 Task: Look for space in Troyan, Bulgaria from 5th June, 2023 to 16th June, 2023 for 2 adults in price range Rs.14000 to Rs.18000. Place can be entire place with 1  bedroom having 1 bed and 1 bathroom. Property type can be hotel. Booking option can be shelf check-in. Required host language is English.
Action: Mouse moved to (500, 131)
Screenshot: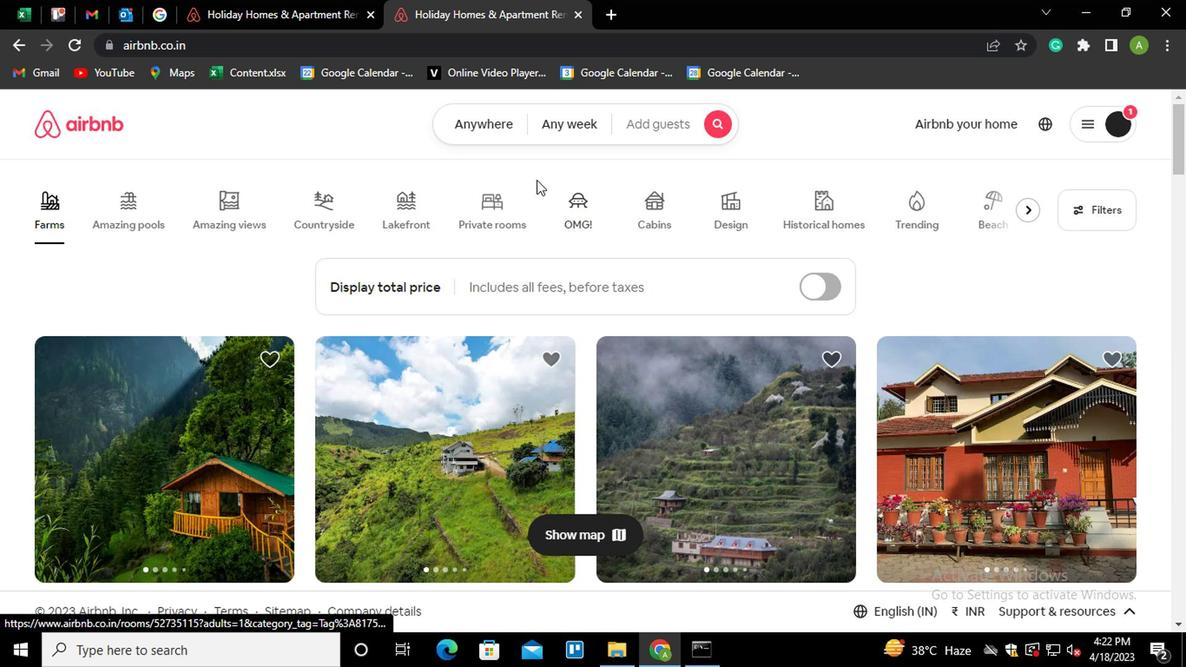 
Action: Mouse pressed left at (500, 131)
Screenshot: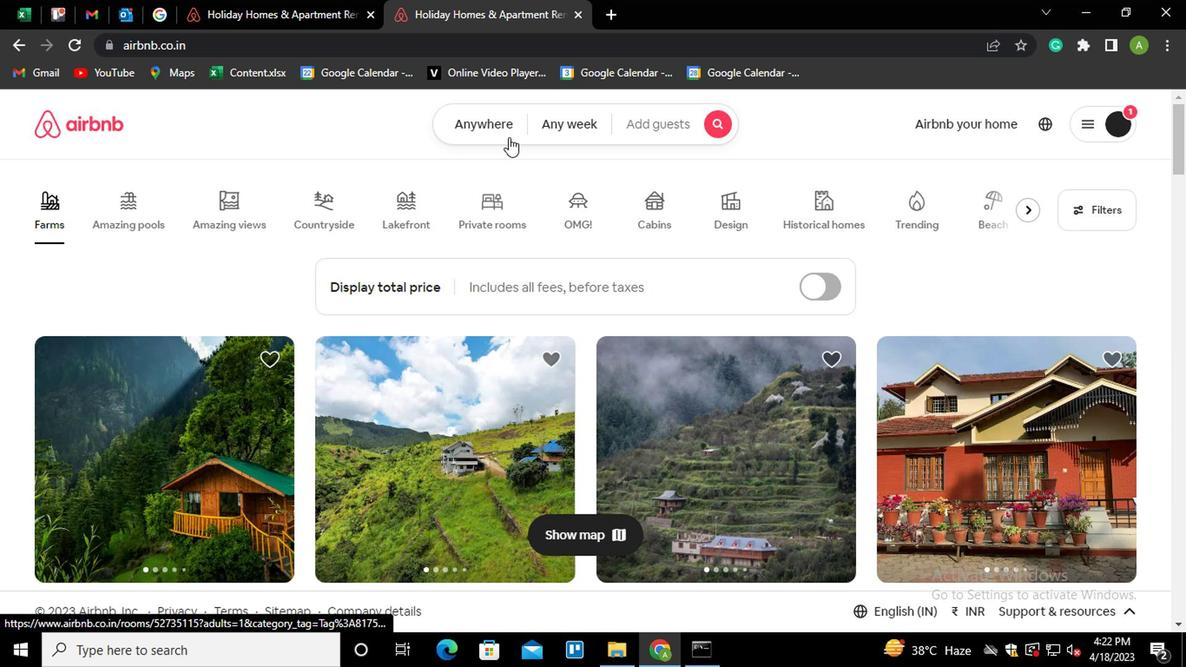 
Action: Mouse moved to (287, 197)
Screenshot: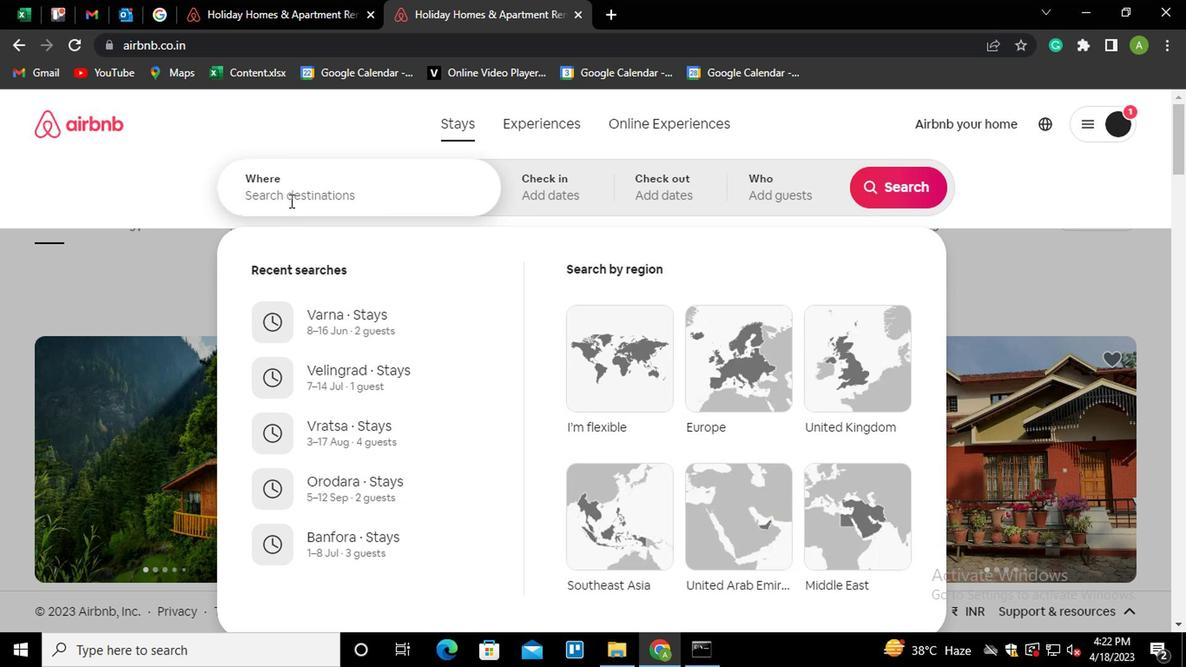
Action: Mouse pressed left at (287, 197)
Screenshot: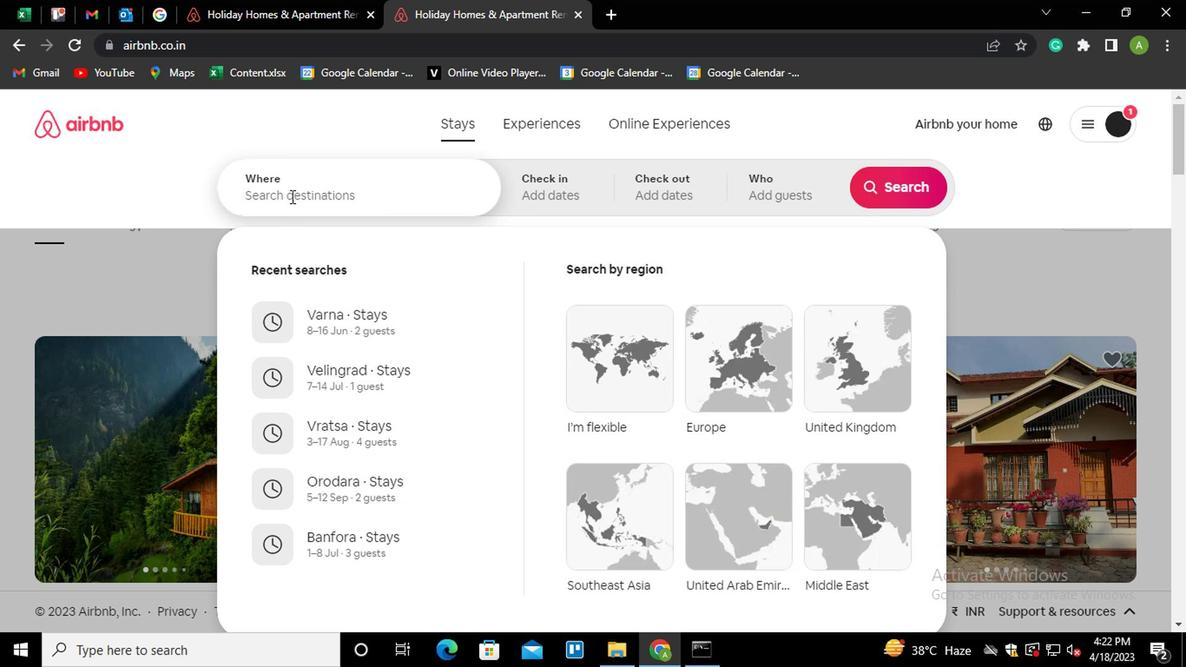 
Action: Key pressed <Key.shift_r><Key.shift_r><Key.shift_r><Key.shift_r><Key.shift_r><Key.shift_r><Key.shift_r>Troya<Key.down><Key.enter>
Screenshot: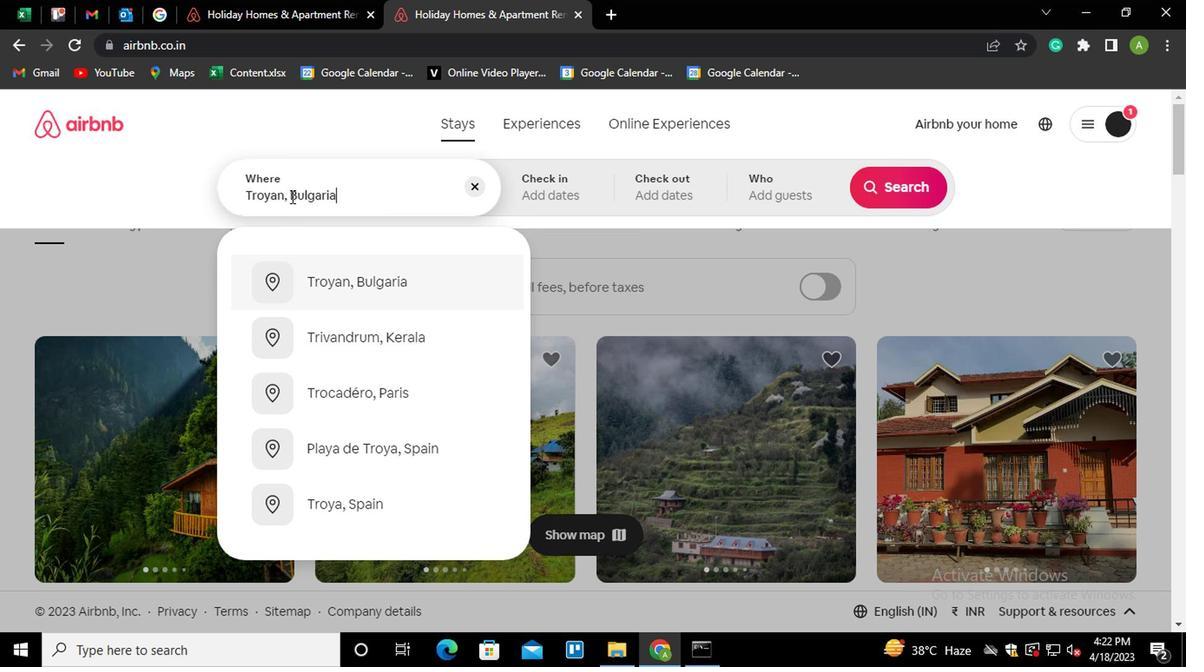 
Action: Mouse moved to (877, 320)
Screenshot: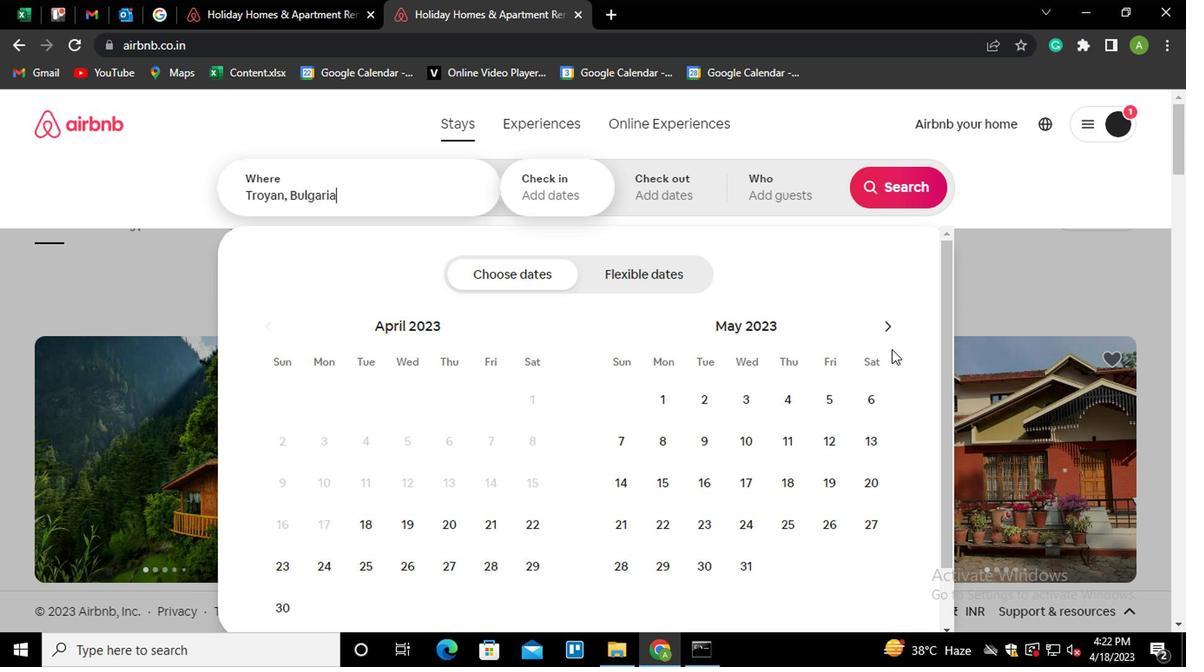 
Action: Mouse pressed left at (877, 320)
Screenshot: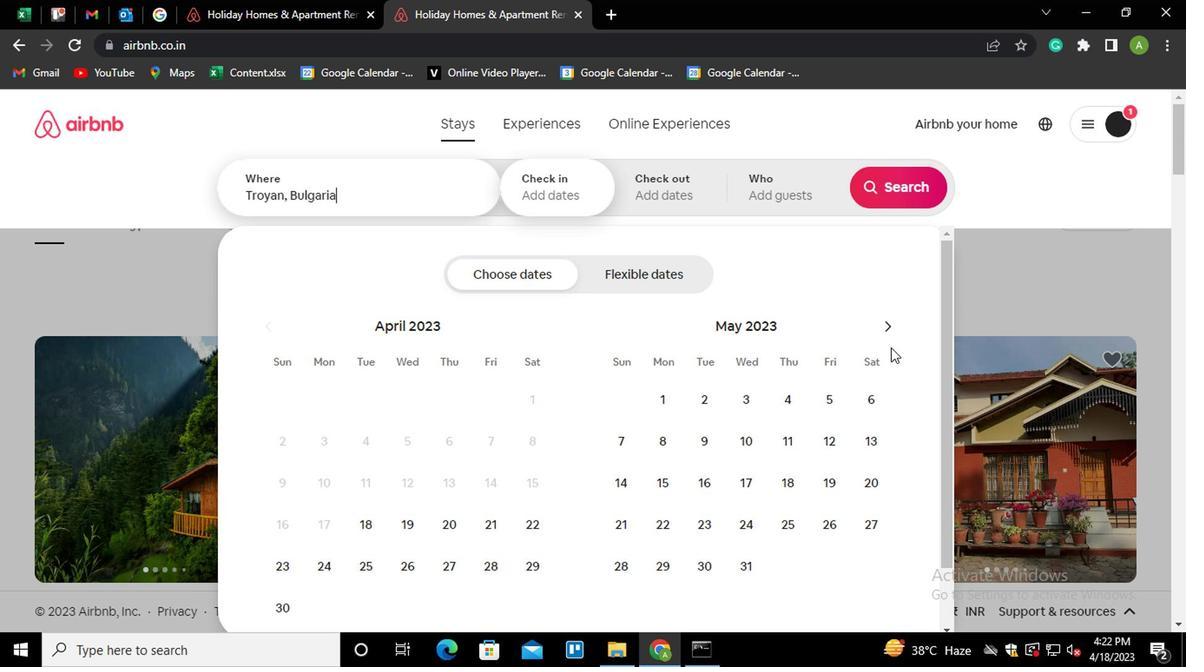 
Action: Mouse moved to (674, 433)
Screenshot: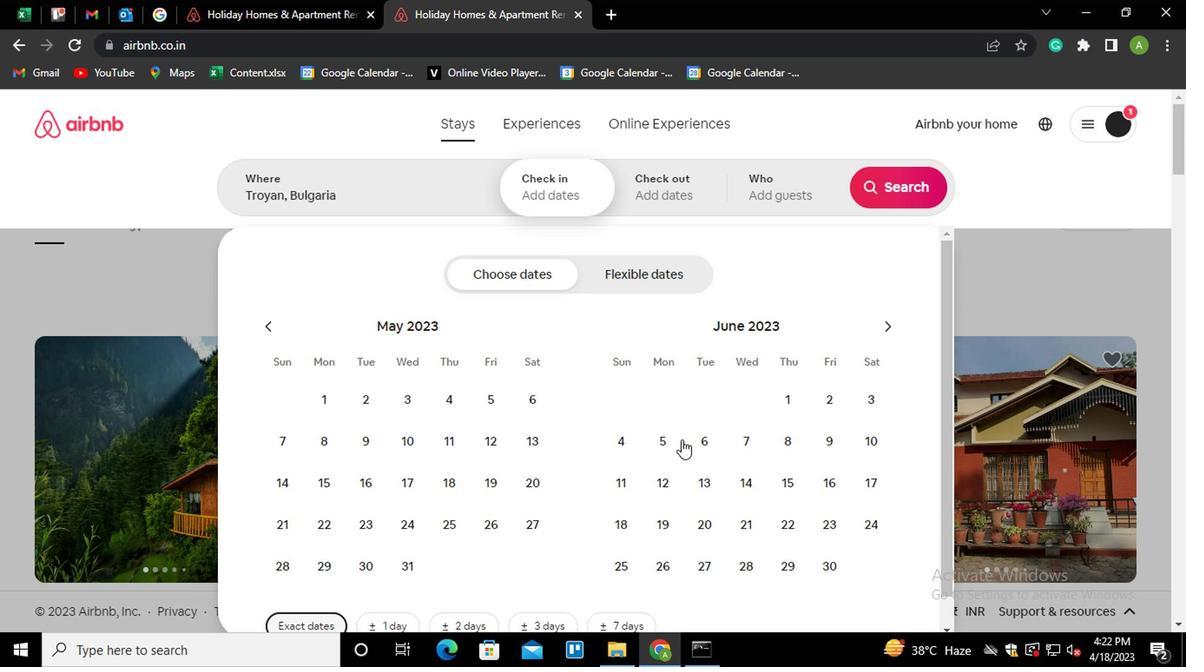 
Action: Mouse pressed left at (674, 433)
Screenshot: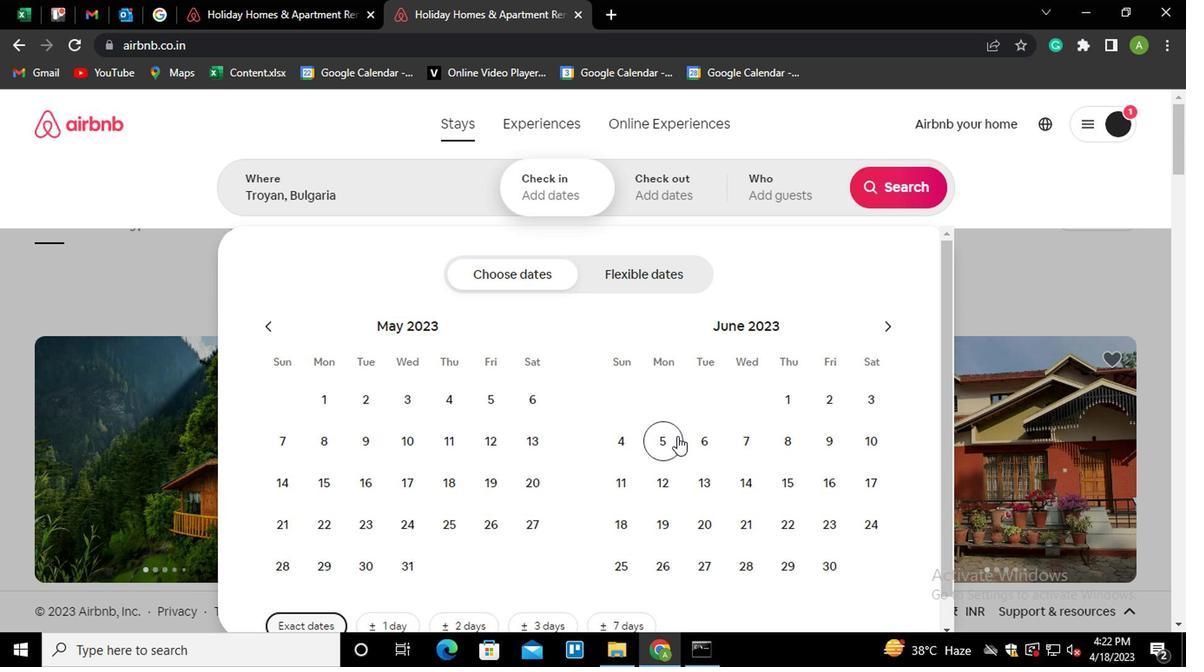 
Action: Mouse moved to (817, 484)
Screenshot: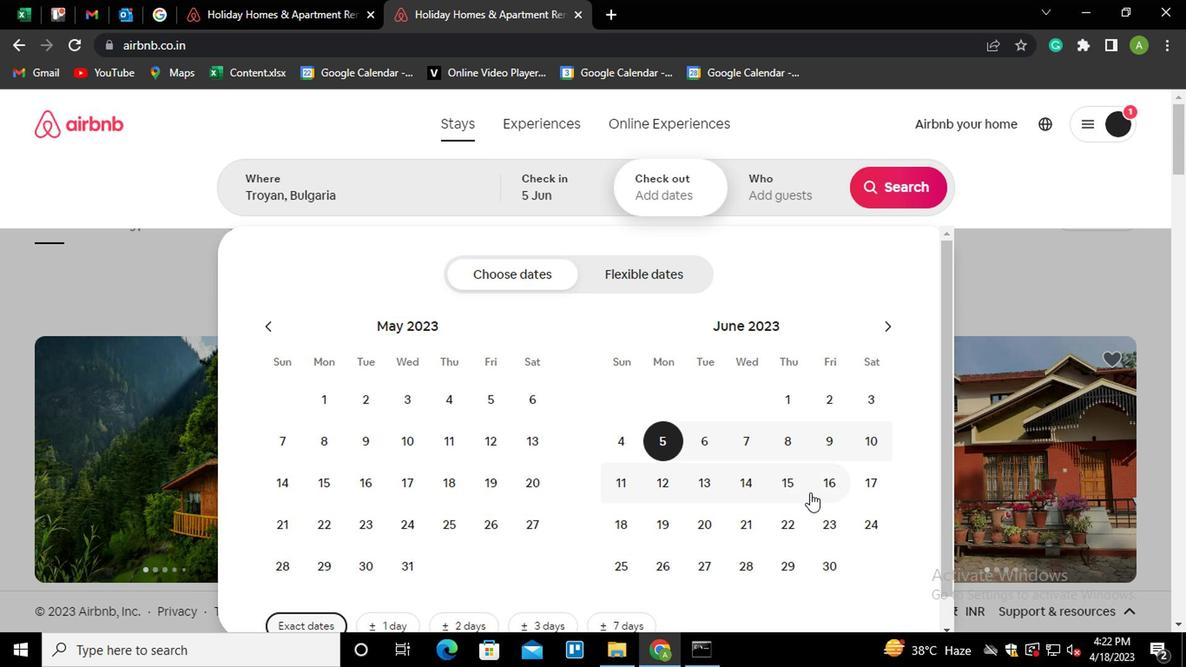 
Action: Mouse pressed left at (817, 484)
Screenshot: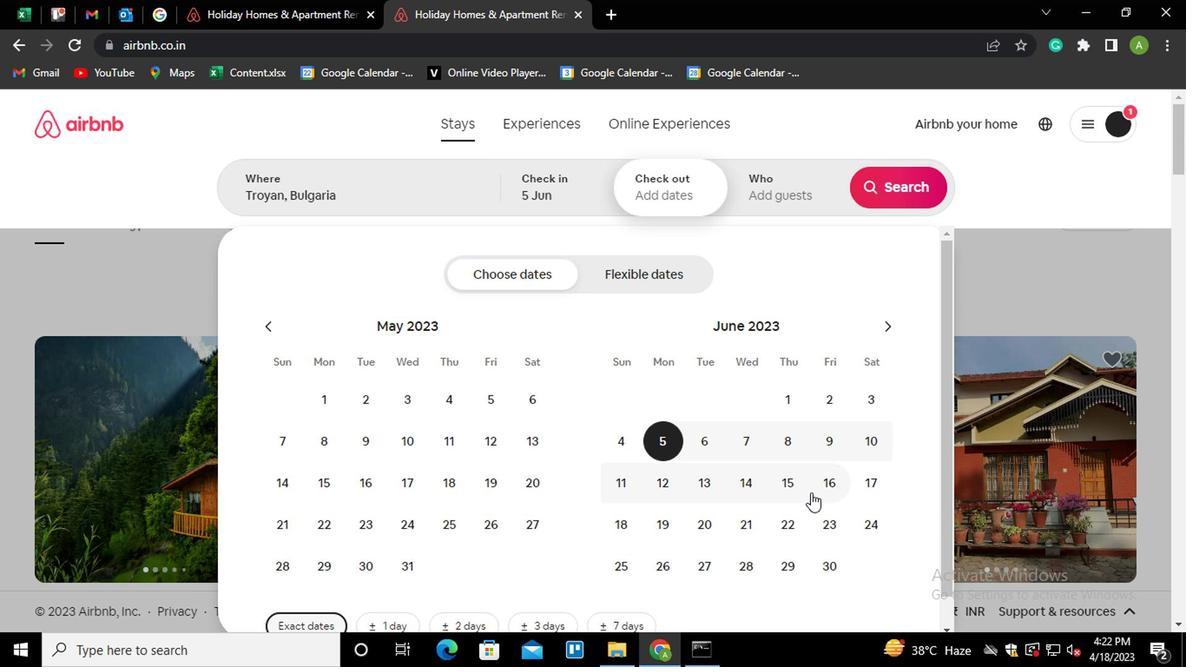 
Action: Mouse moved to (777, 197)
Screenshot: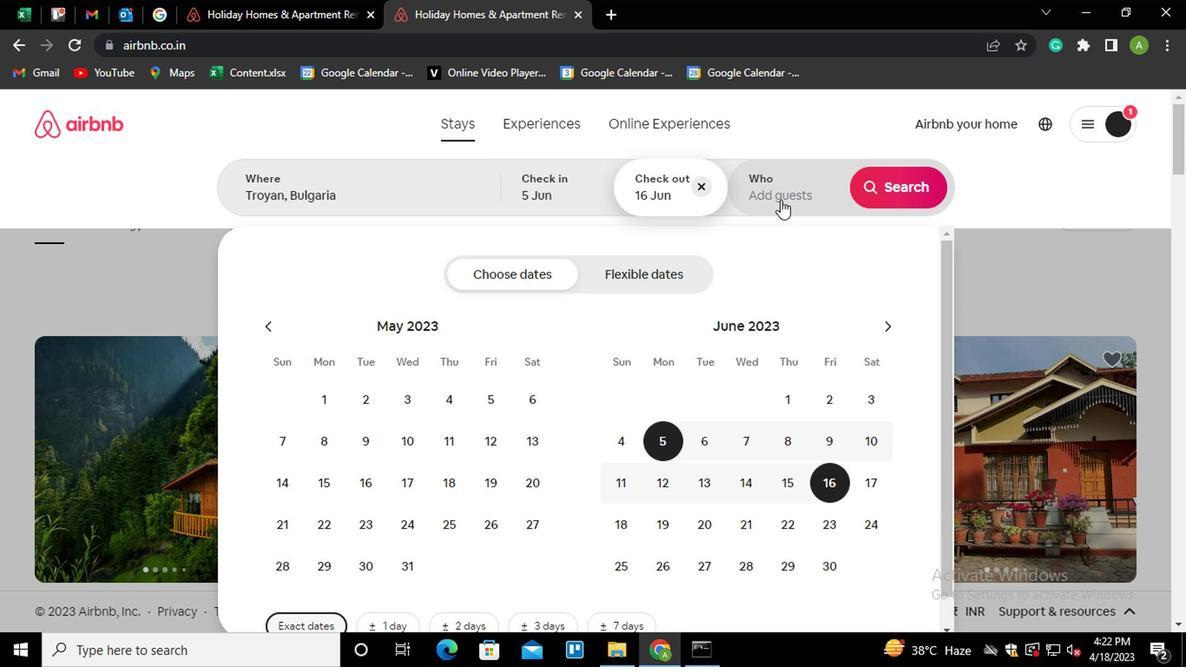 
Action: Mouse pressed left at (777, 197)
Screenshot: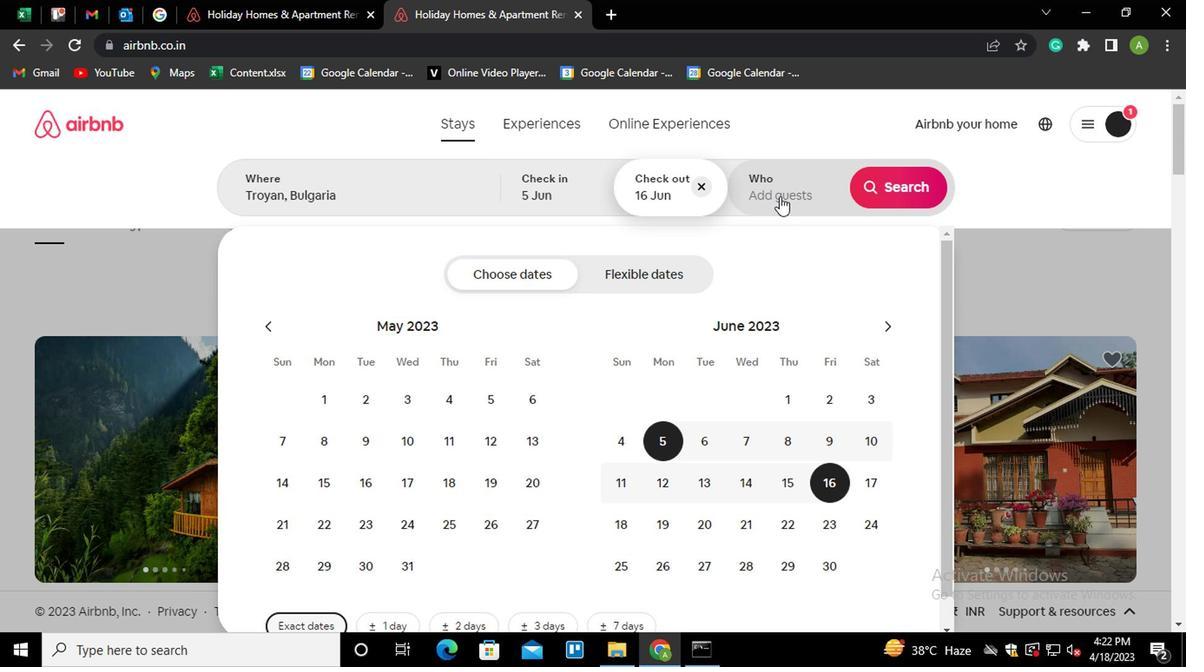 
Action: Mouse moved to (901, 267)
Screenshot: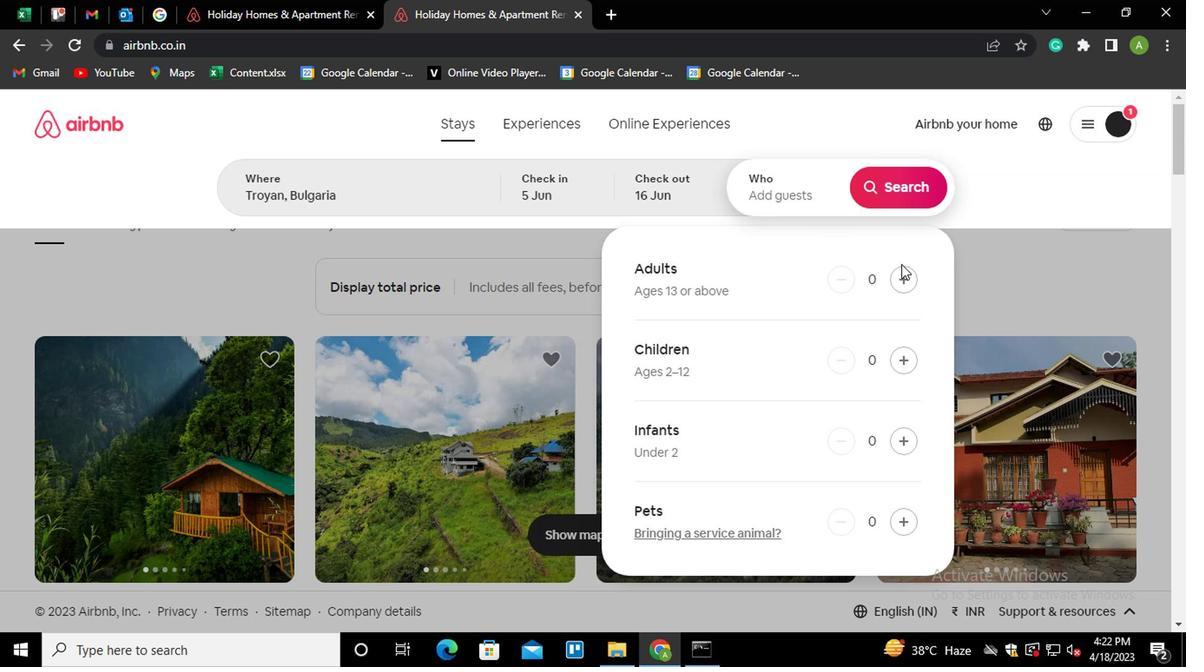 
Action: Mouse pressed left at (901, 267)
Screenshot: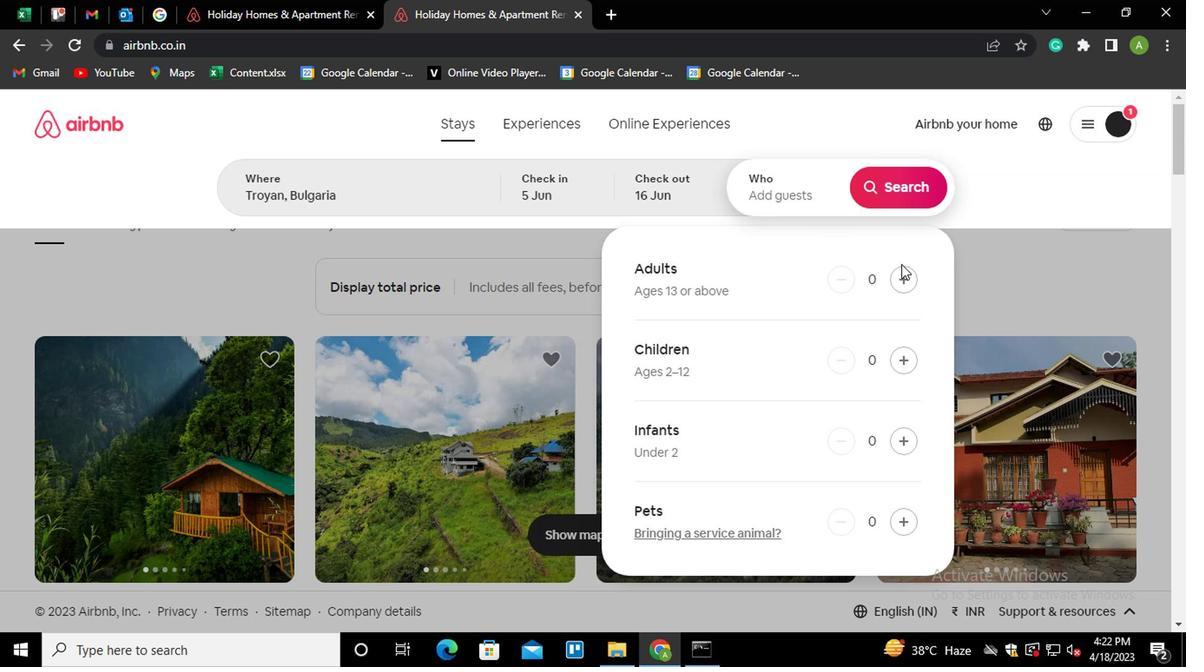 
Action: Mouse pressed left at (901, 267)
Screenshot: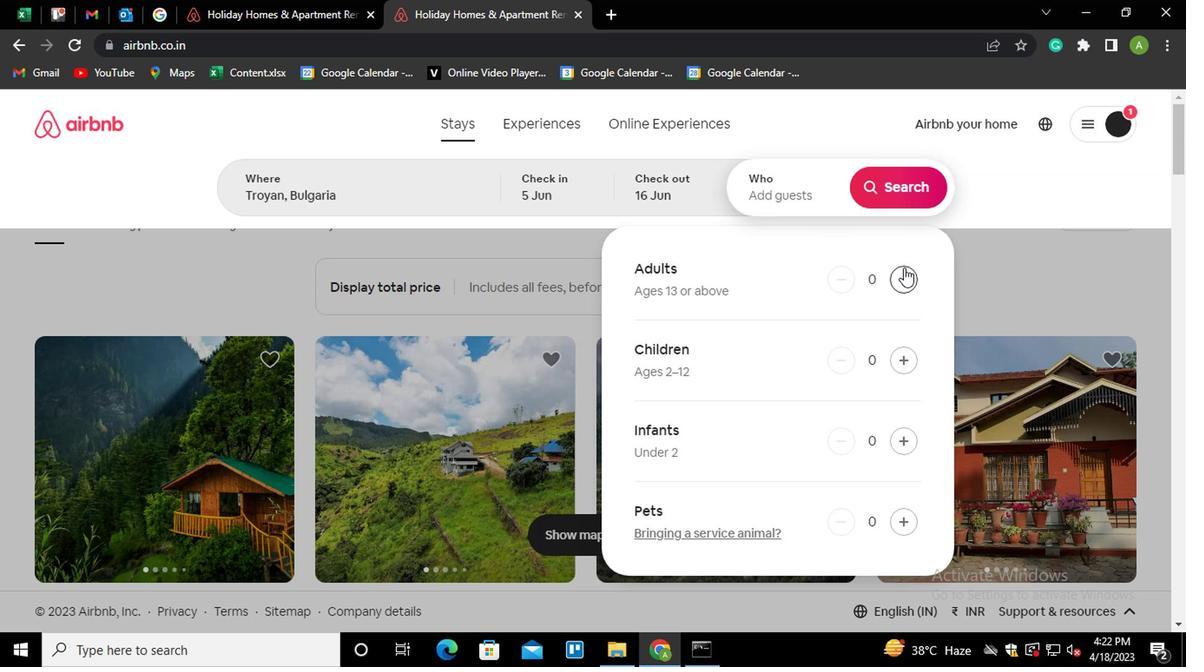 
Action: Mouse moved to (883, 179)
Screenshot: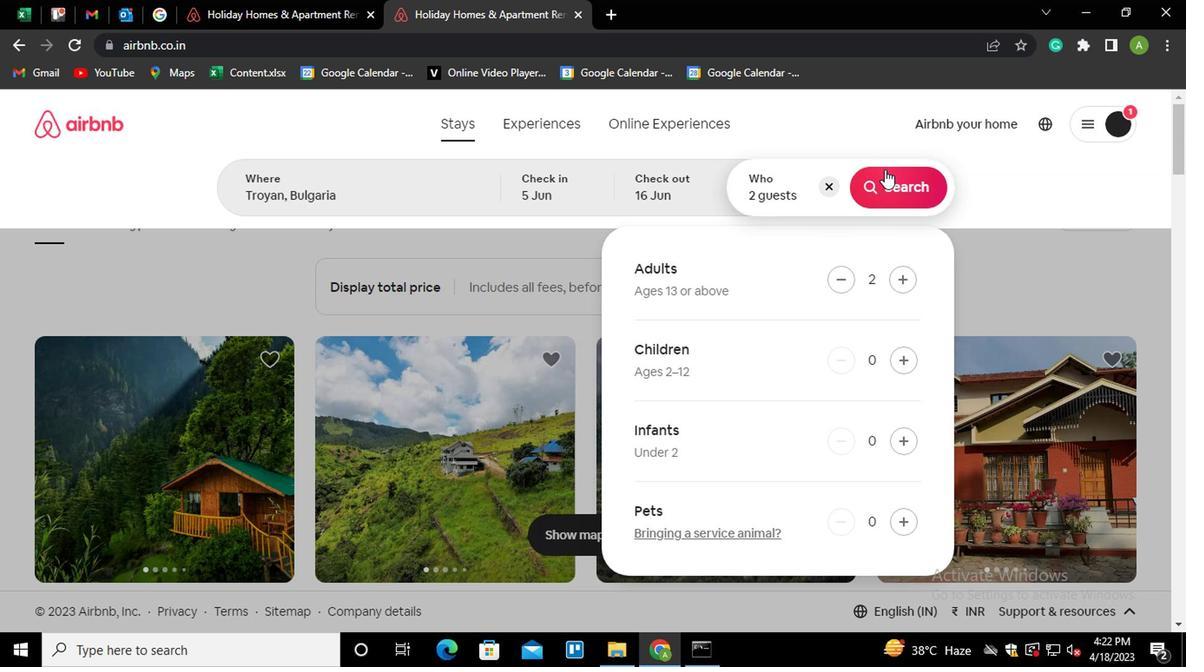 
Action: Mouse pressed left at (883, 179)
Screenshot: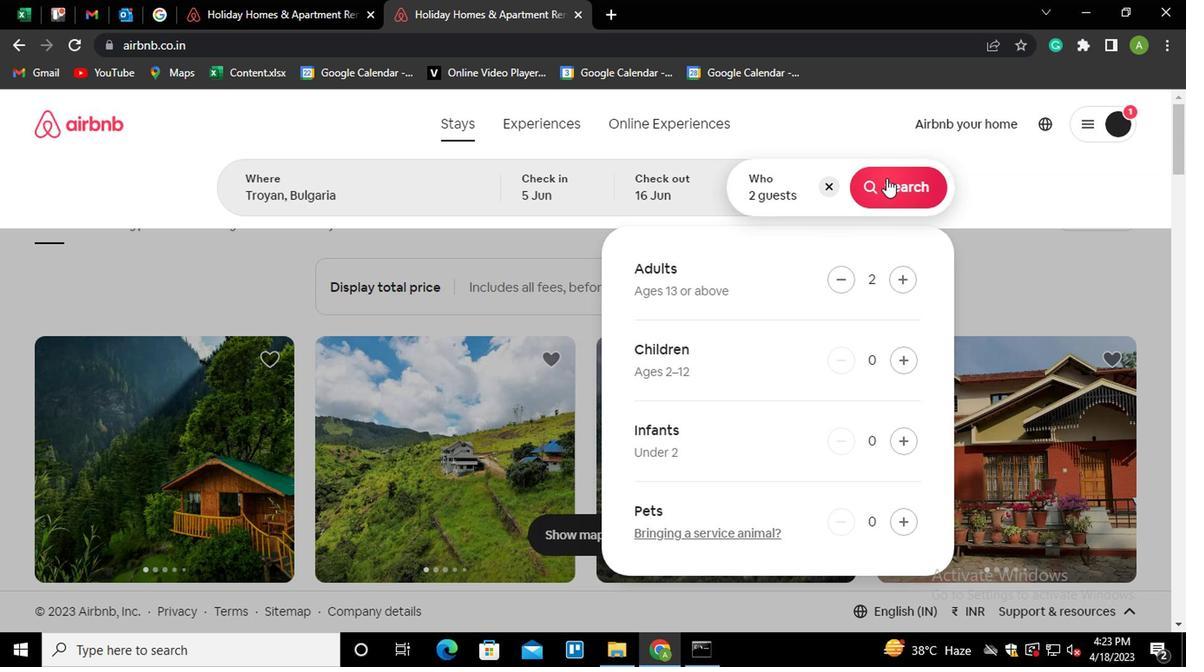 
Action: Mouse moved to (1099, 198)
Screenshot: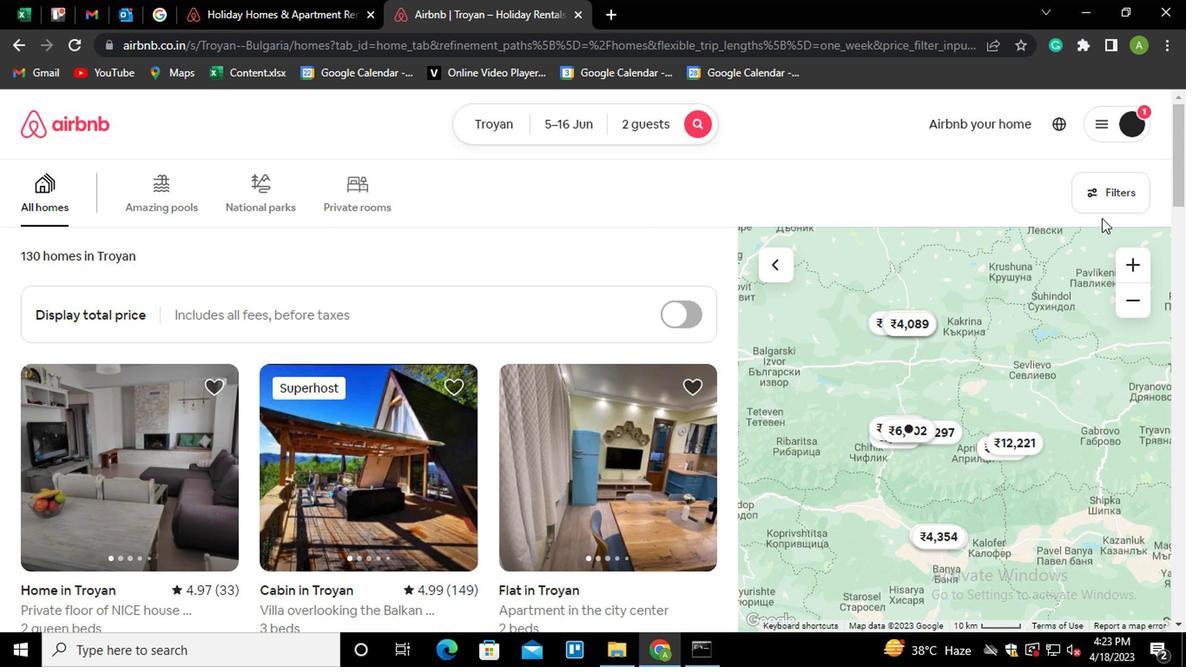 
Action: Mouse pressed left at (1099, 198)
Screenshot: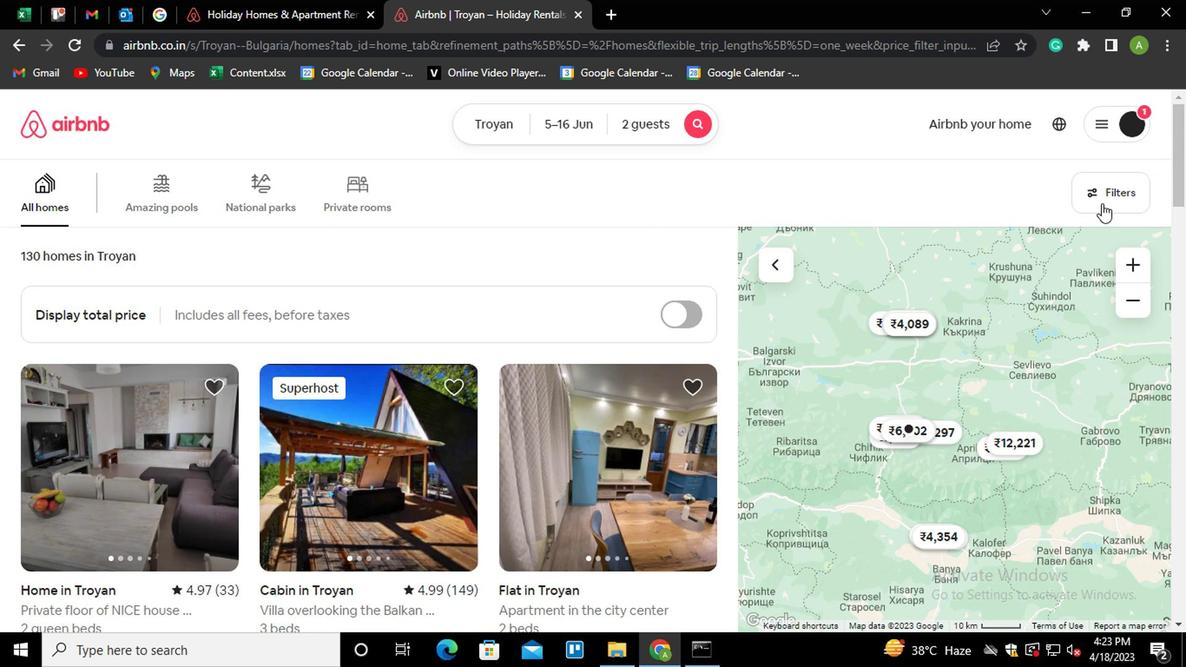 
Action: Mouse moved to (424, 405)
Screenshot: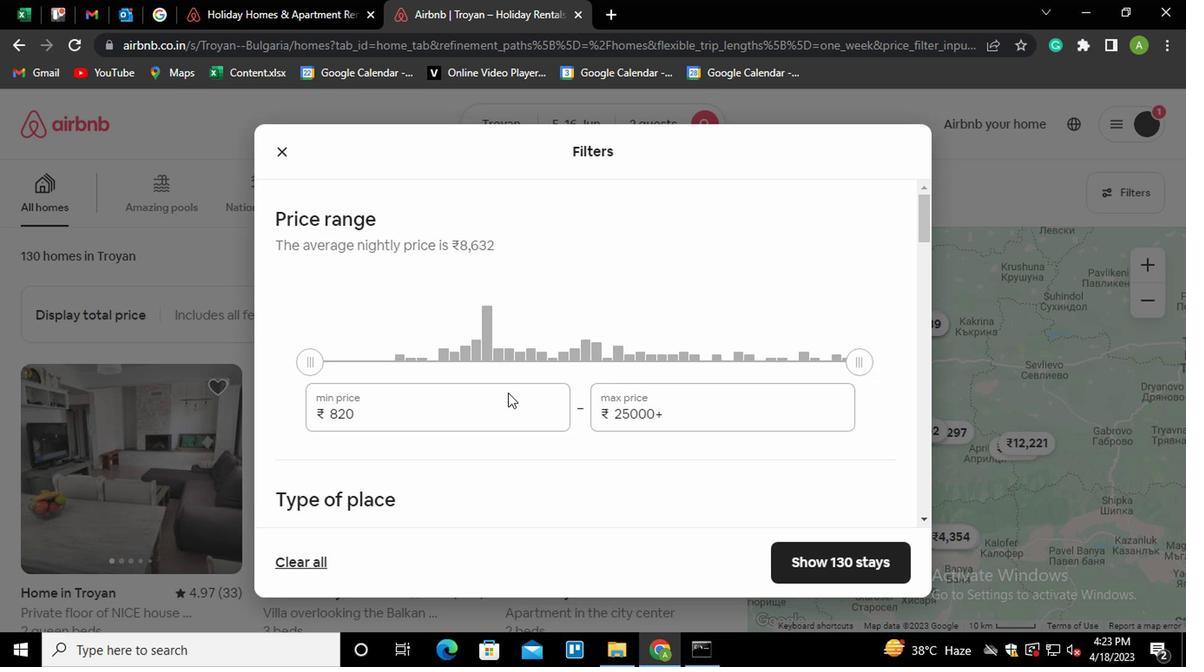 
Action: Mouse pressed left at (424, 405)
Screenshot: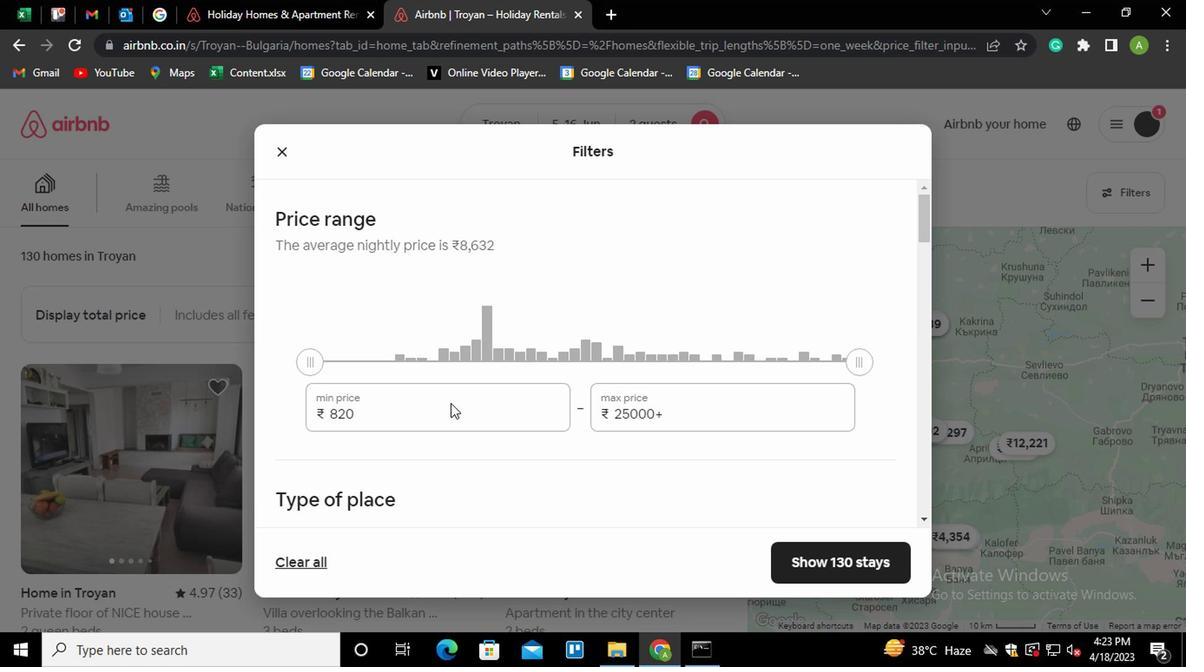 
Action: Mouse moved to (423, 405)
Screenshot: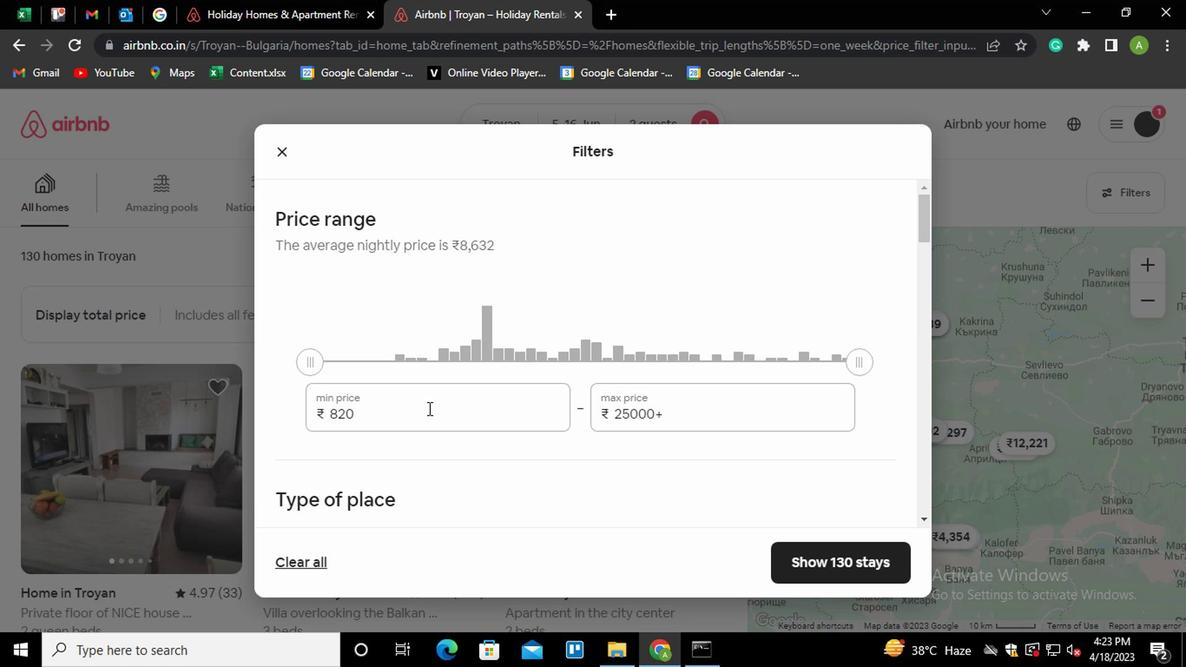 
Action: Key pressed <Key.shift_r><Key.home>14000
Screenshot: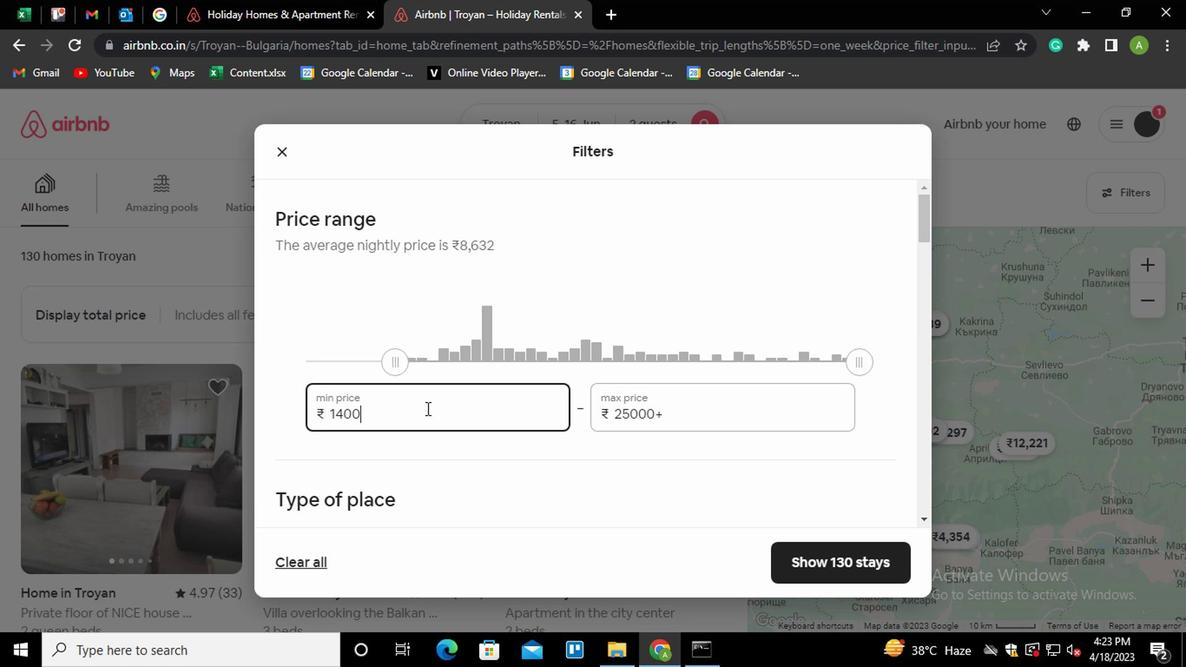 
Action: Mouse moved to (685, 410)
Screenshot: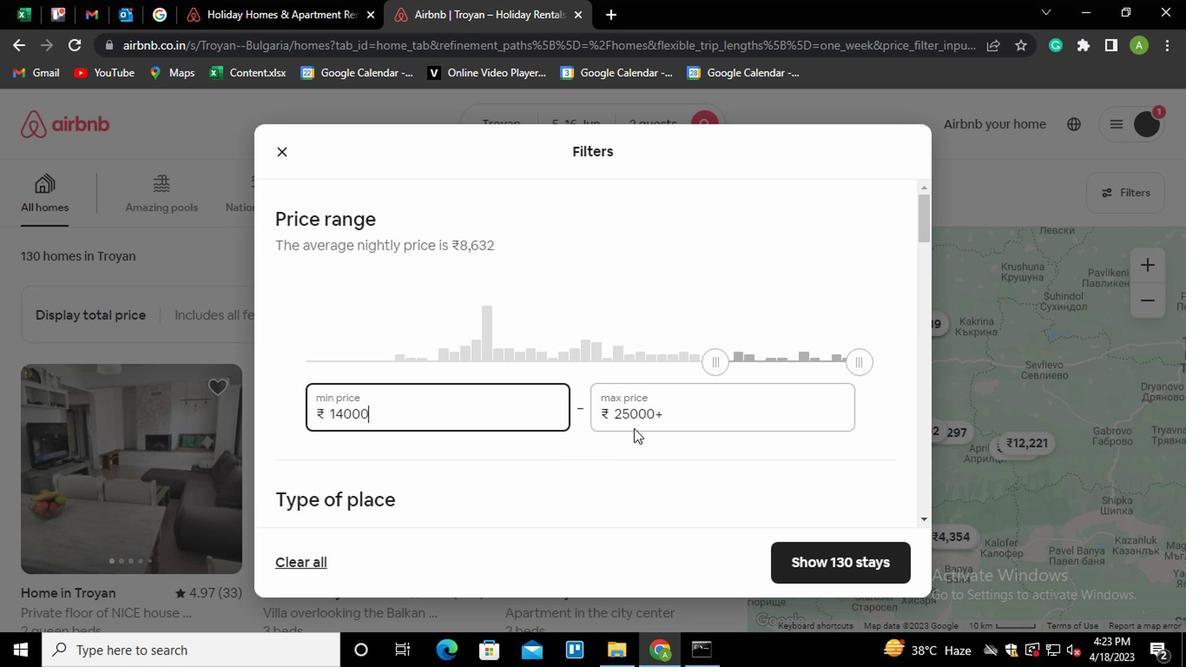 
Action: Mouse pressed left at (685, 410)
Screenshot: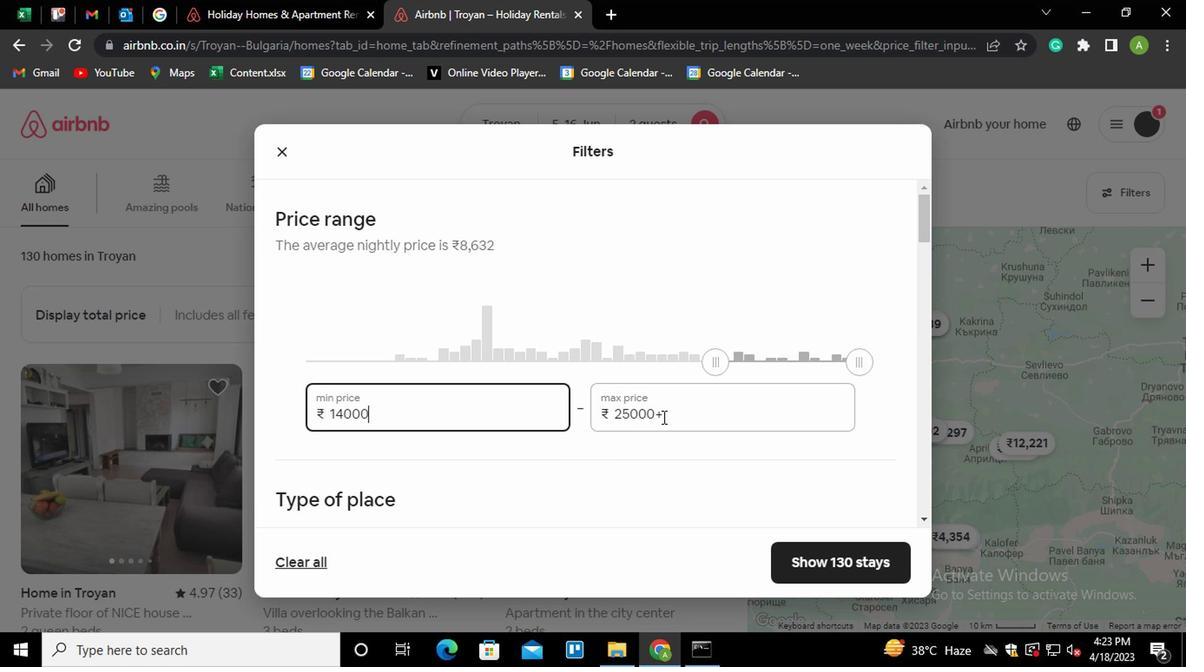 
Action: Key pressed <Key.shift_r><Key.home>18000
Screenshot: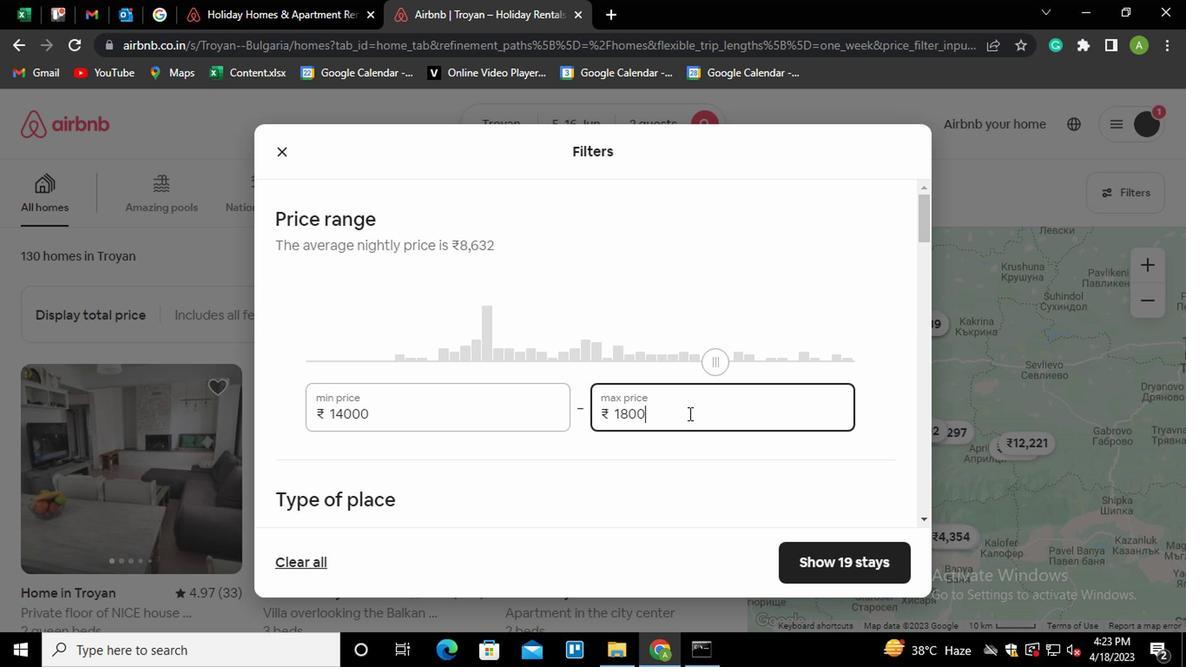 
Action: Mouse moved to (709, 420)
Screenshot: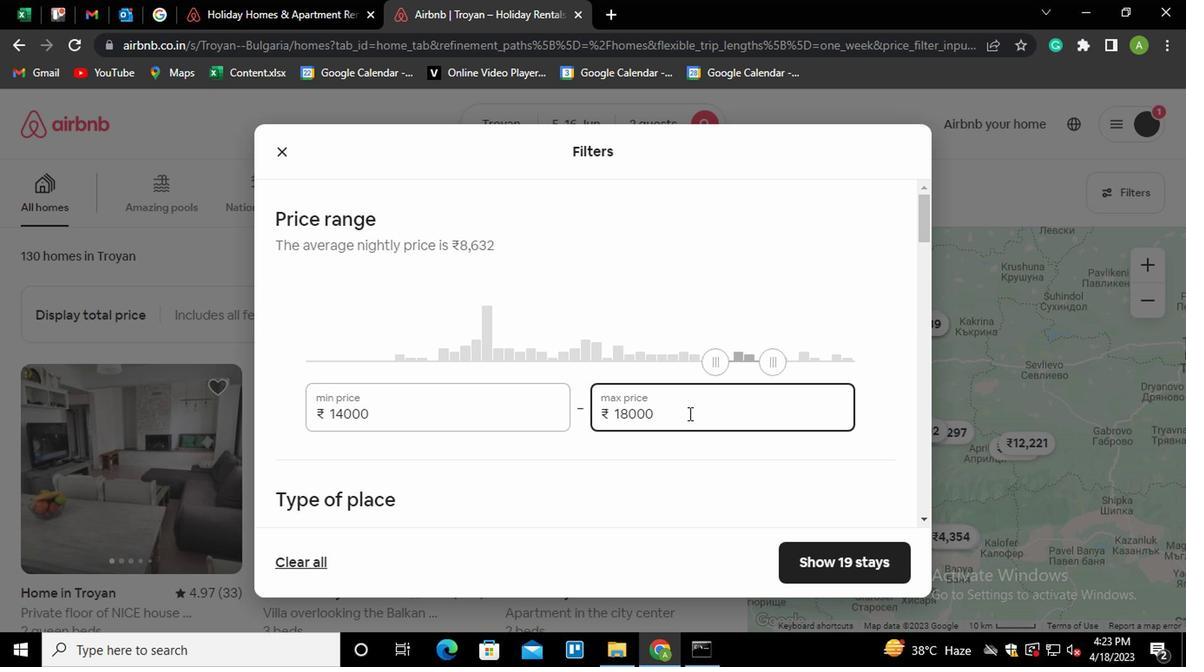
Action: Mouse scrolled (709, 419) with delta (0, 0)
Screenshot: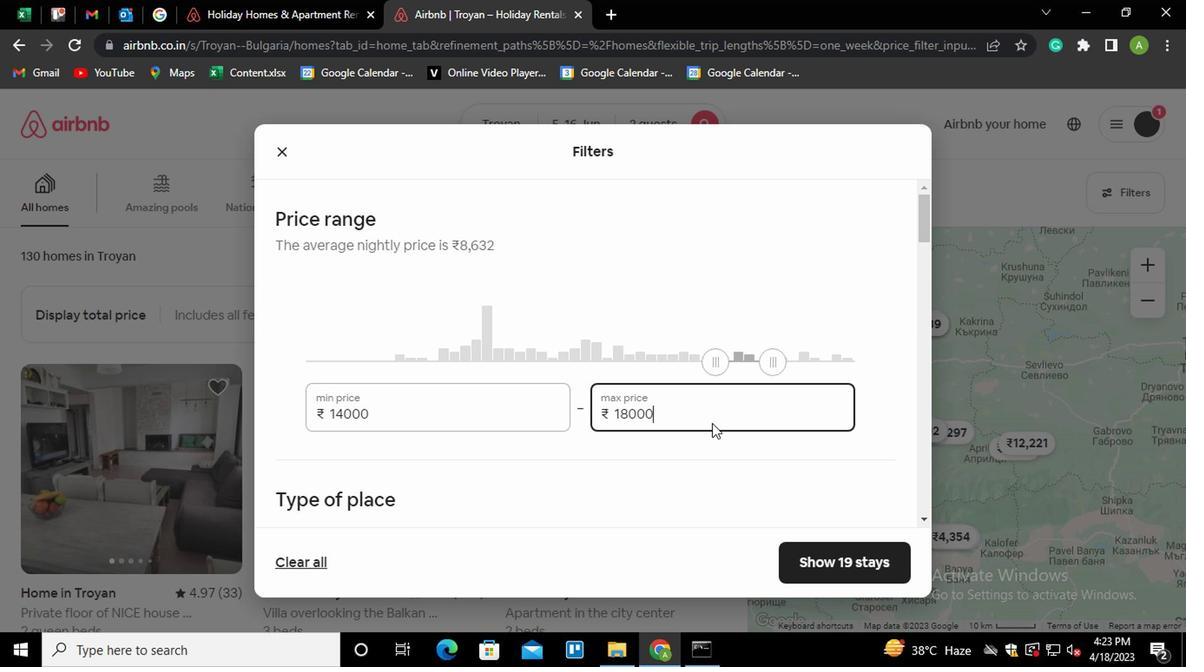 
Action: Mouse moved to (709, 420)
Screenshot: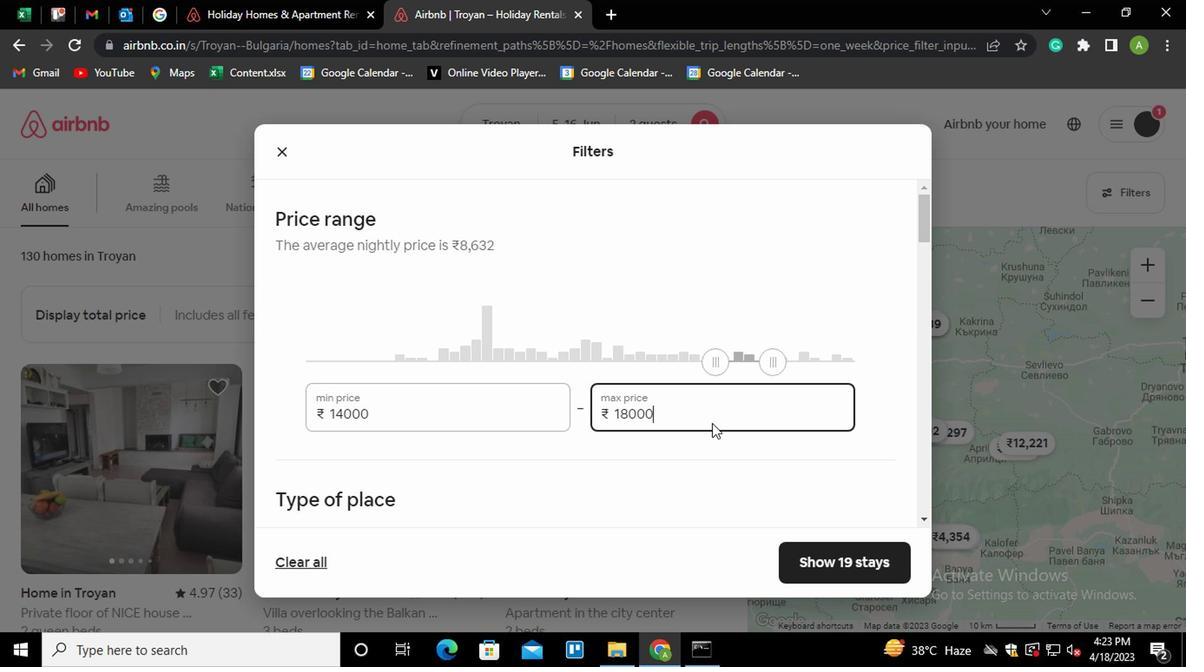 
Action: Mouse scrolled (709, 419) with delta (0, 0)
Screenshot: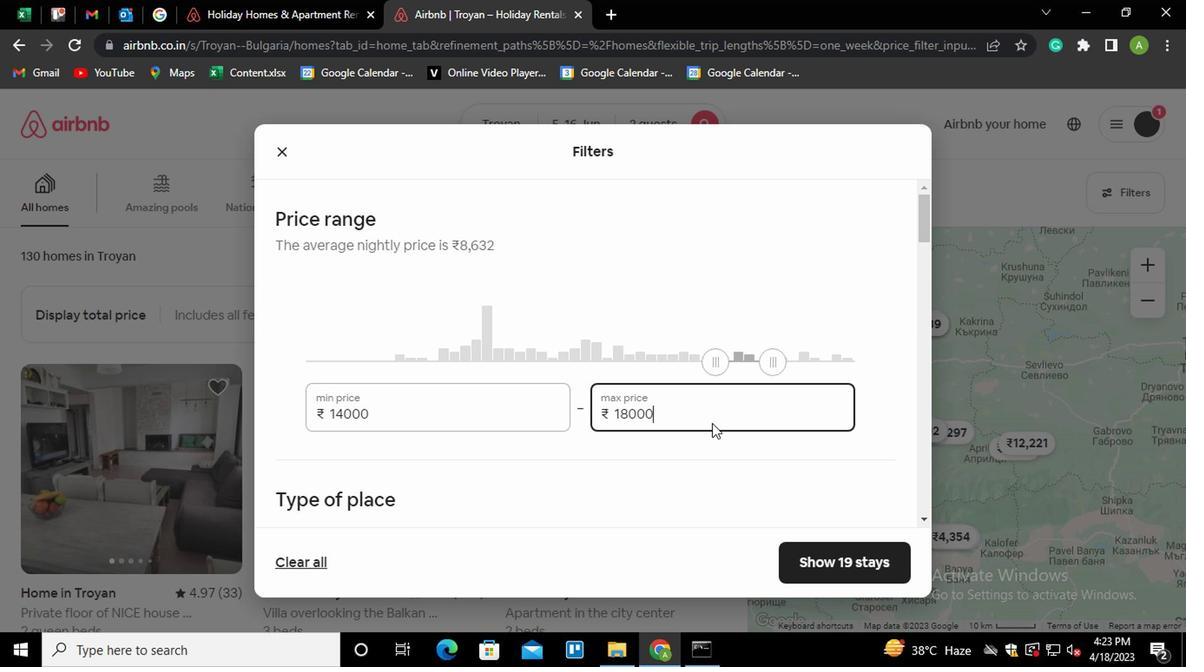 
Action: Mouse scrolled (709, 419) with delta (0, 0)
Screenshot: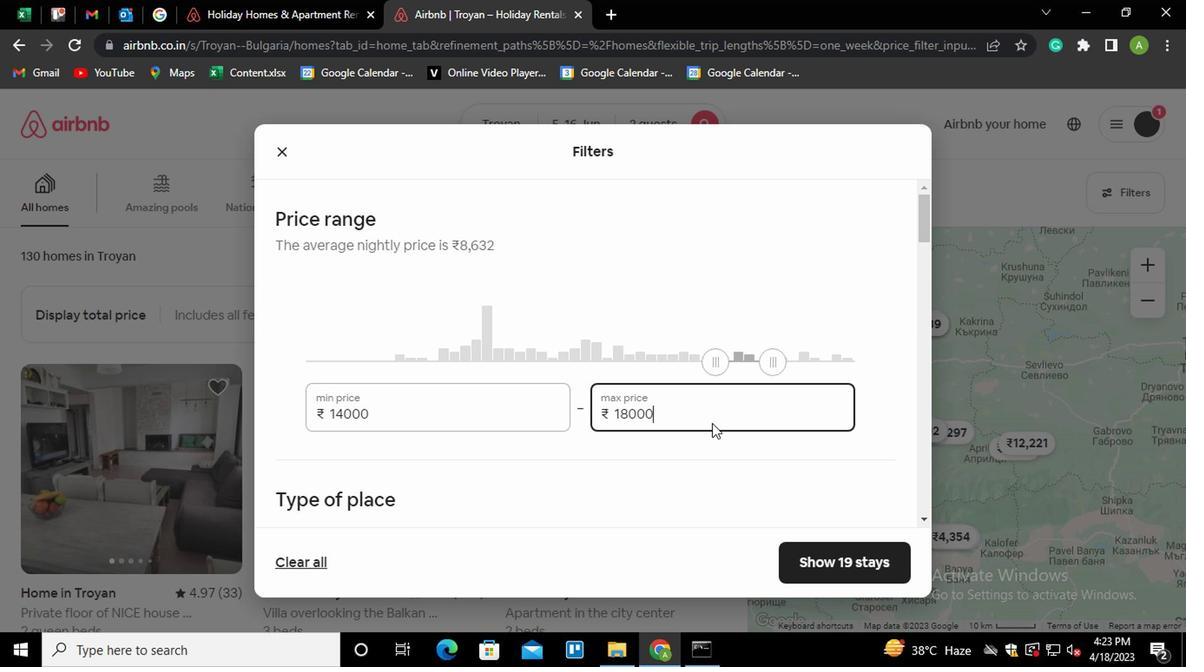 
Action: Mouse moved to (333, 286)
Screenshot: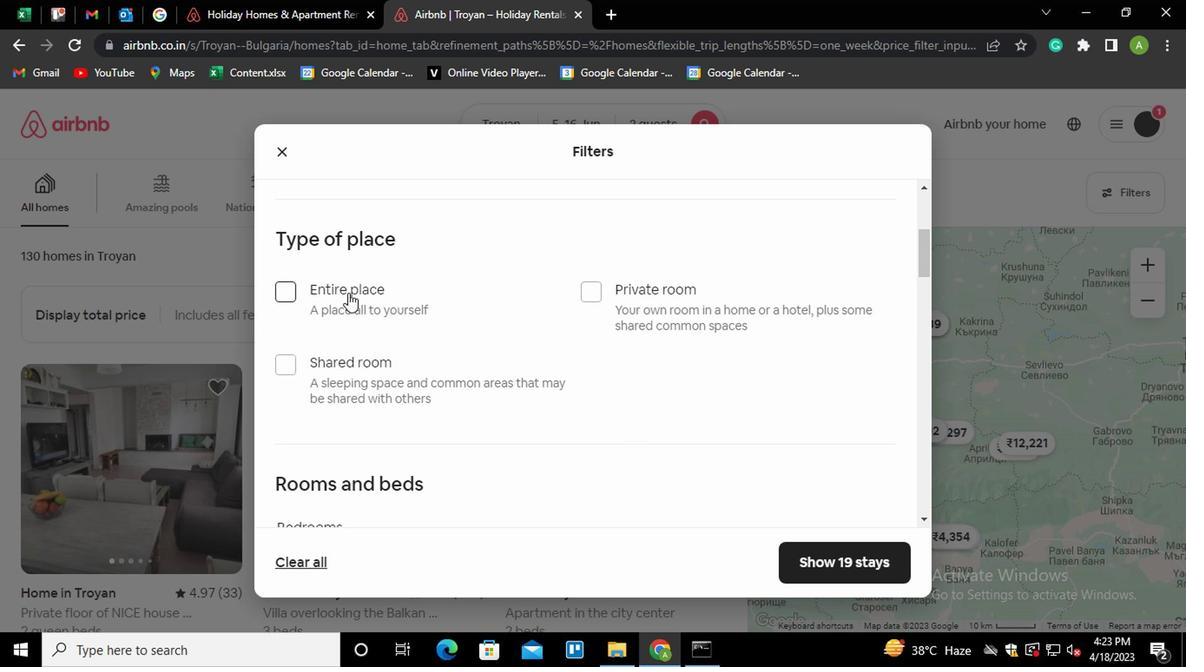 
Action: Mouse pressed left at (333, 286)
Screenshot: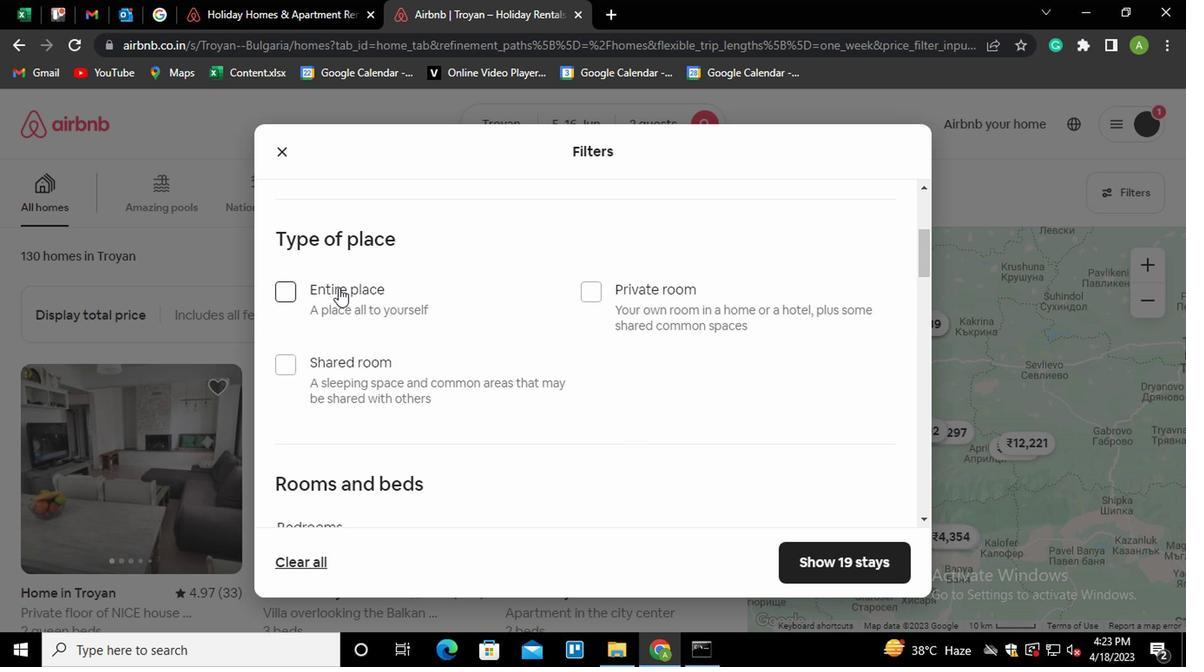 
Action: Mouse moved to (410, 334)
Screenshot: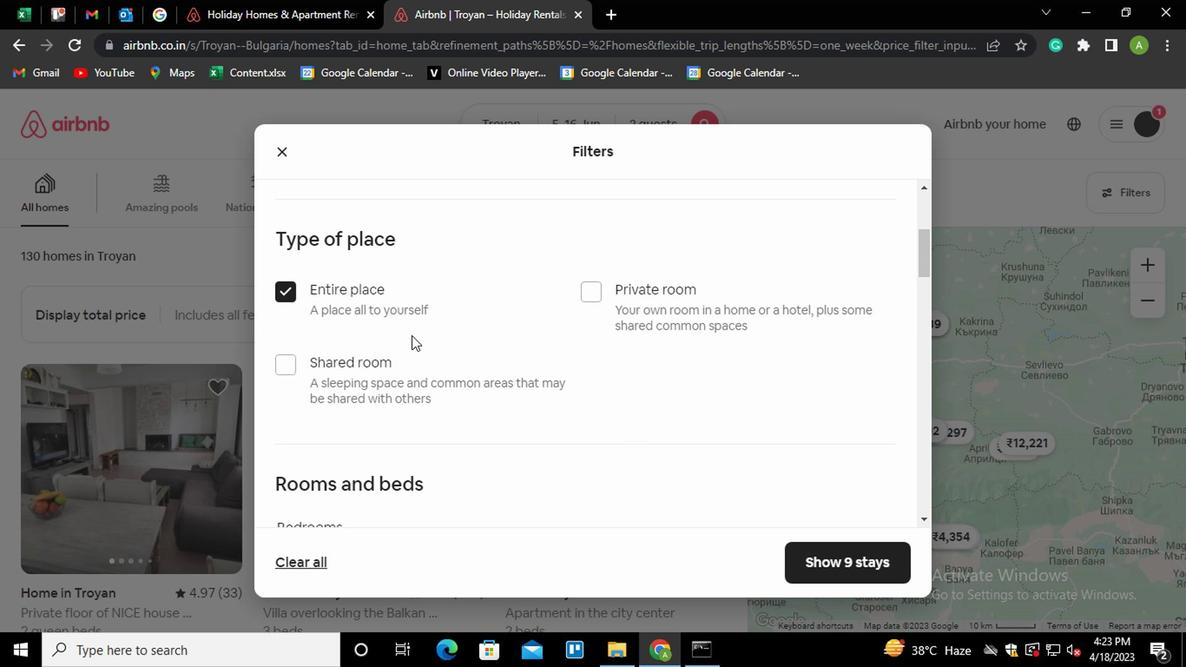 
Action: Mouse scrolled (410, 334) with delta (0, 0)
Screenshot: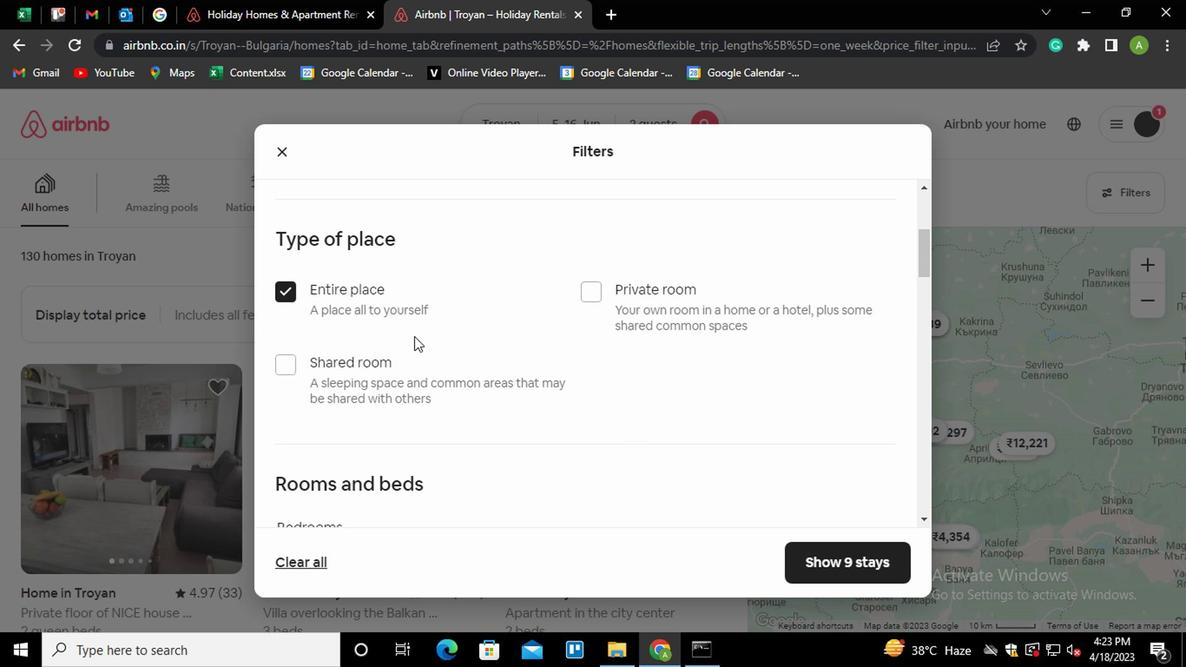 
Action: Mouse scrolled (410, 334) with delta (0, 0)
Screenshot: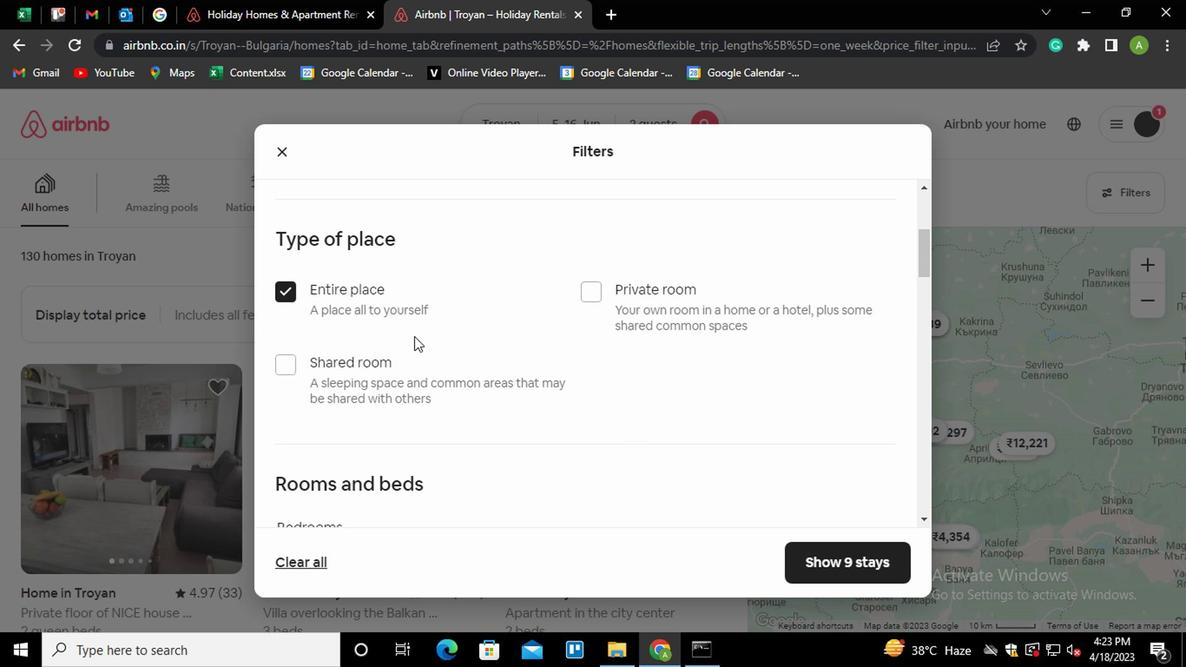 
Action: Mouse moved to (368, 393)
Screenshot: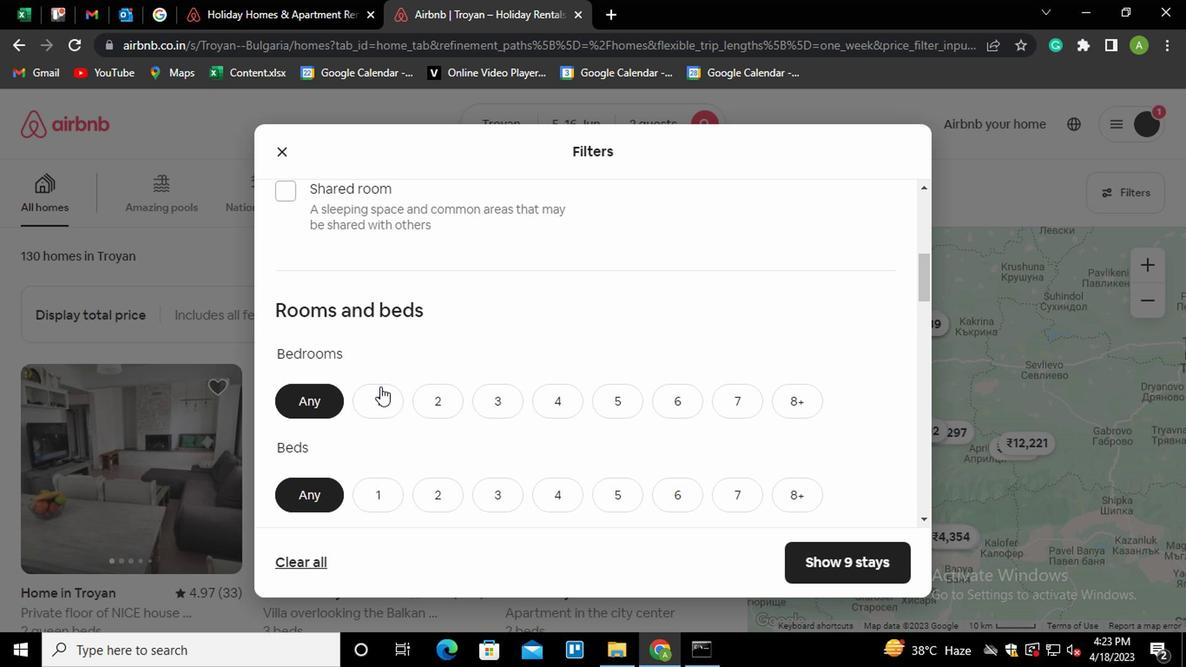 
Action: Mouse pressed left at (368, 393)
Screenshot: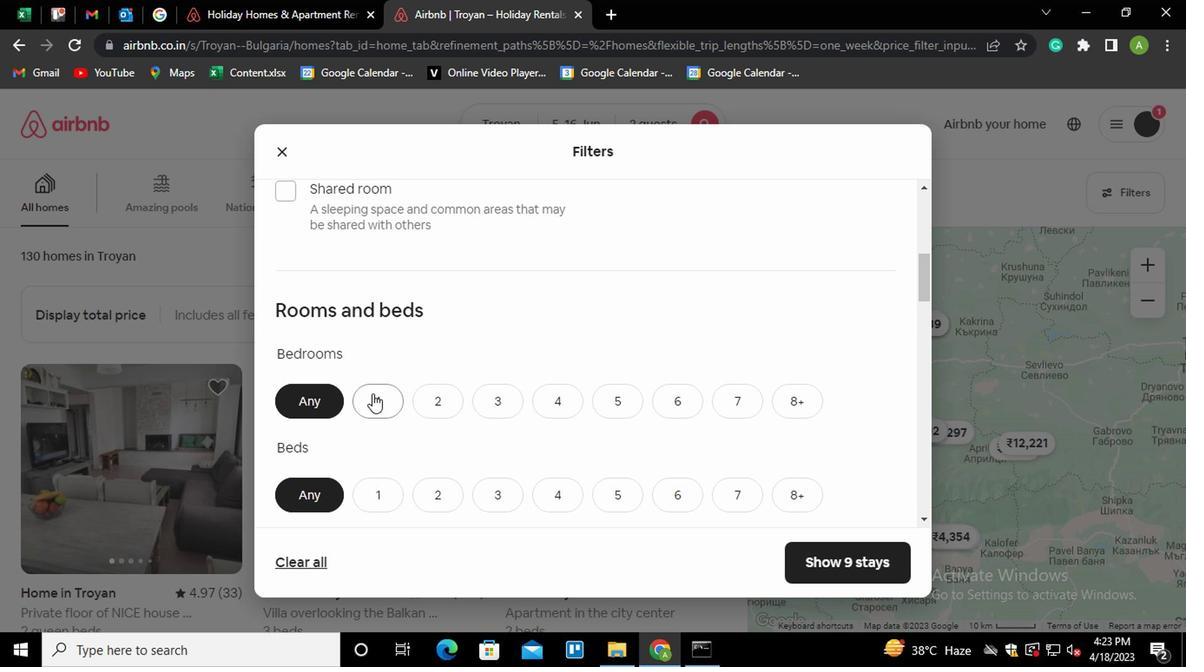 
Action: Mouse moved to (381, 394)
Screenshot: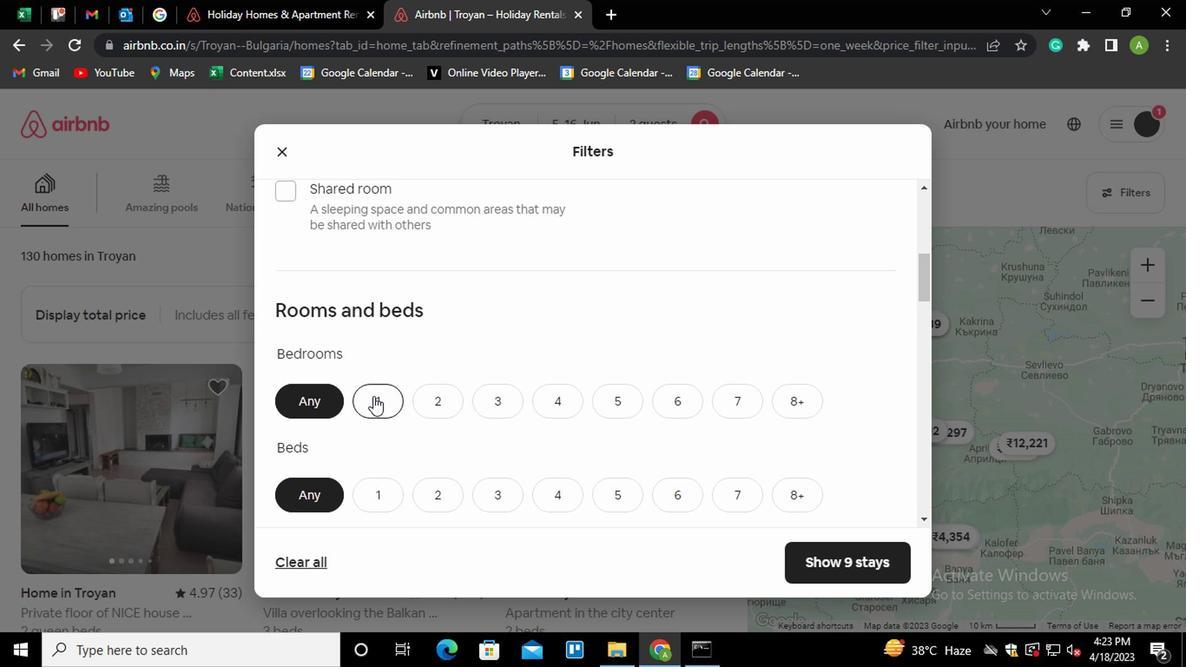 
Action: Mouse scrolled (381, 393) with delta (0, -1)
Screenshot: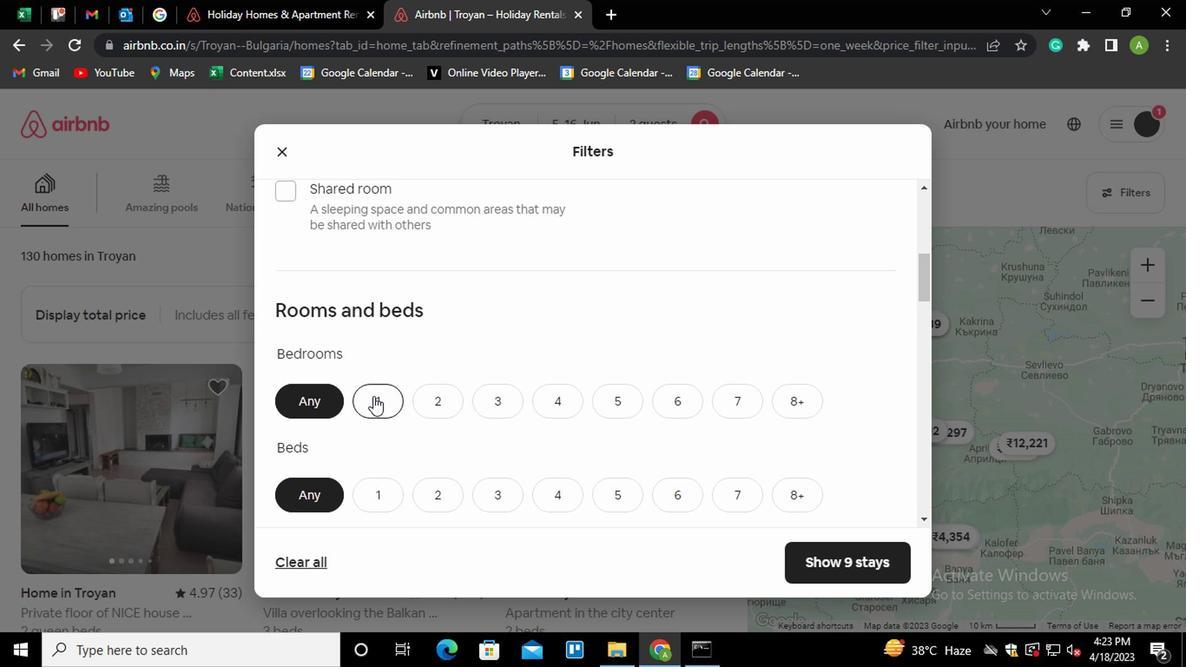 
Action: Mouse scrolled (381, 393) with delta (0, -1)
Screenshot: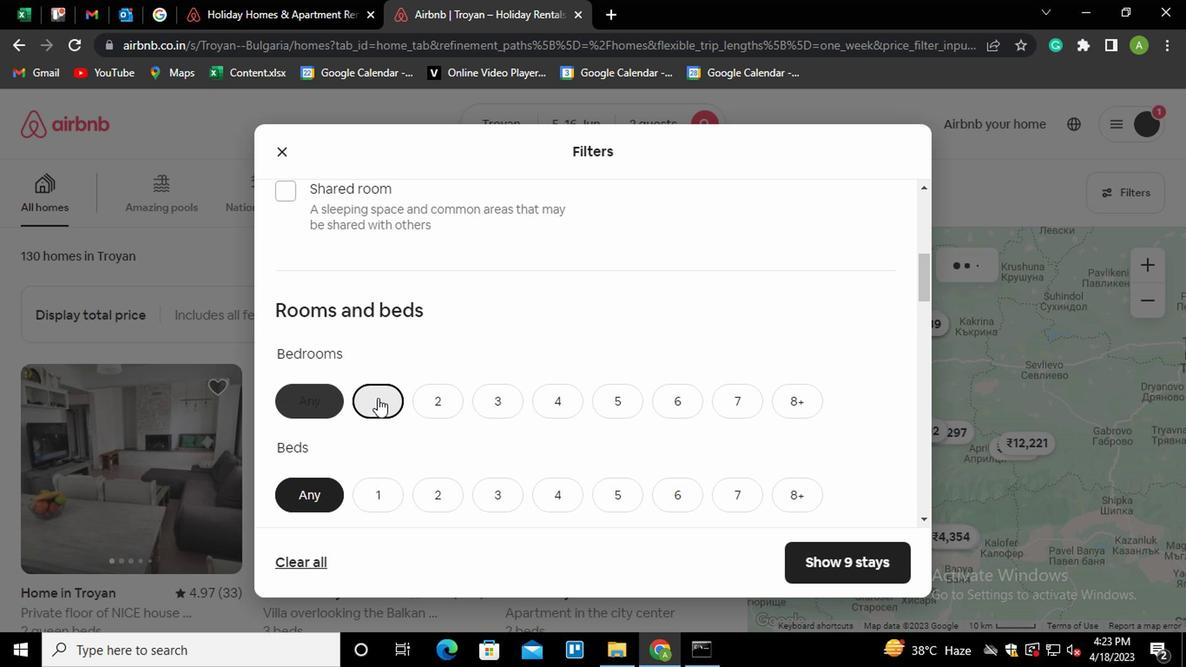 
Action: Mouse moved to (372, 323)
Screenshot: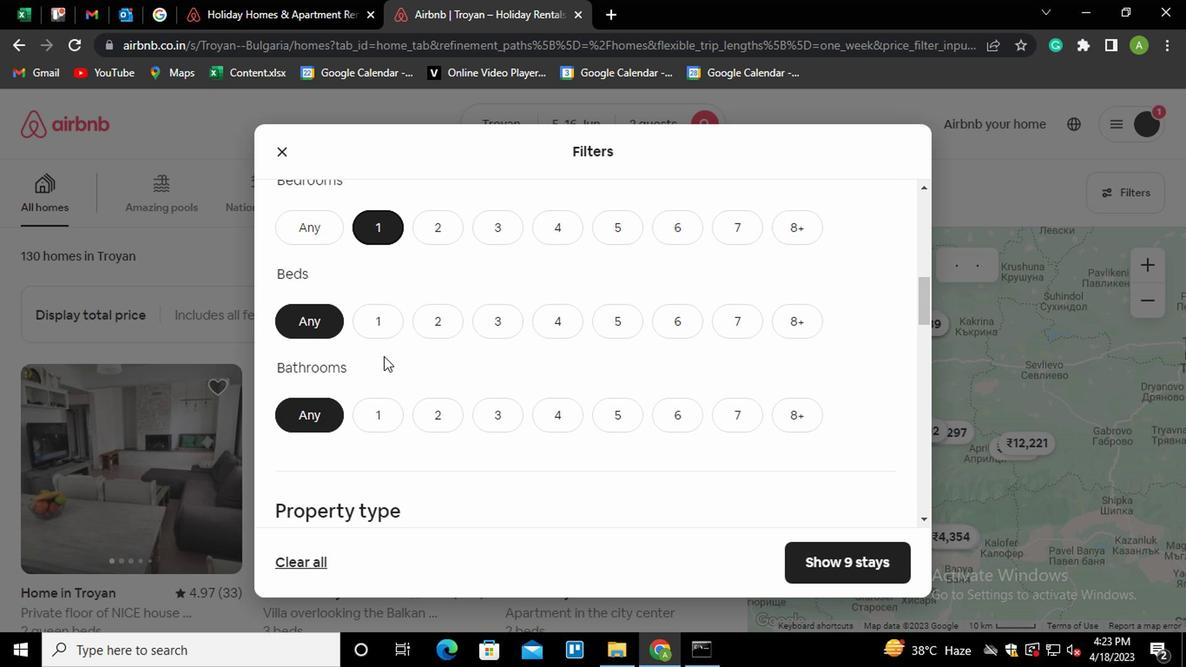 
Action: Mouse pressed left at (372, 323)
Screenshot: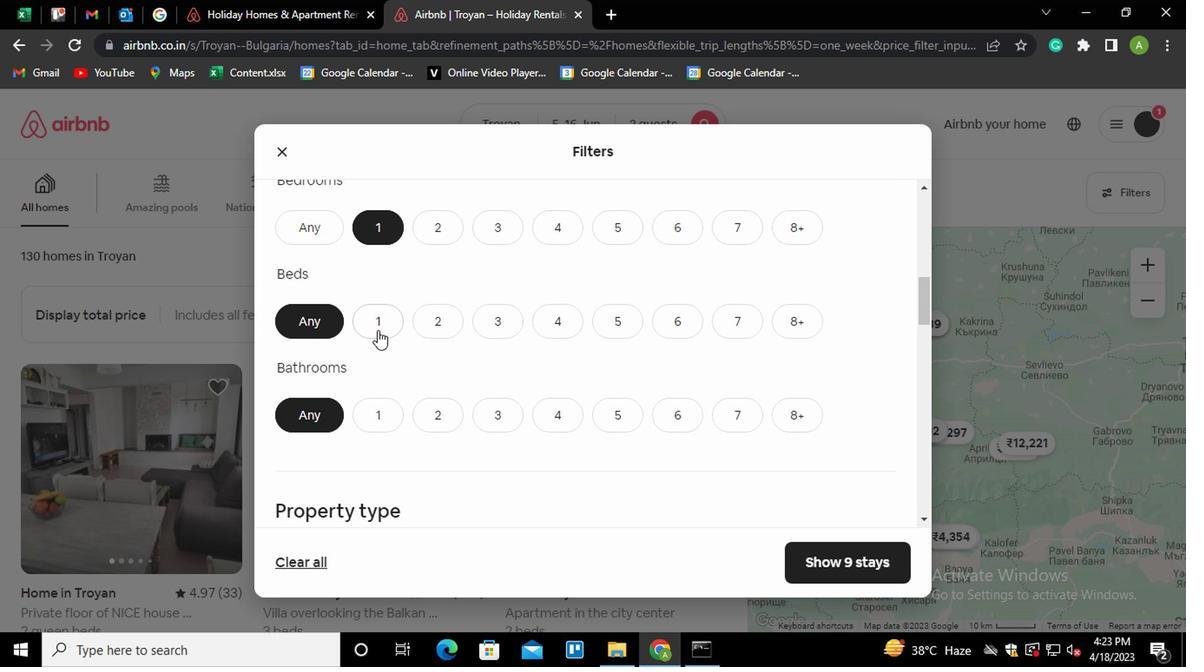 
Action: Mouse moved to (381, 407)
Screenshot: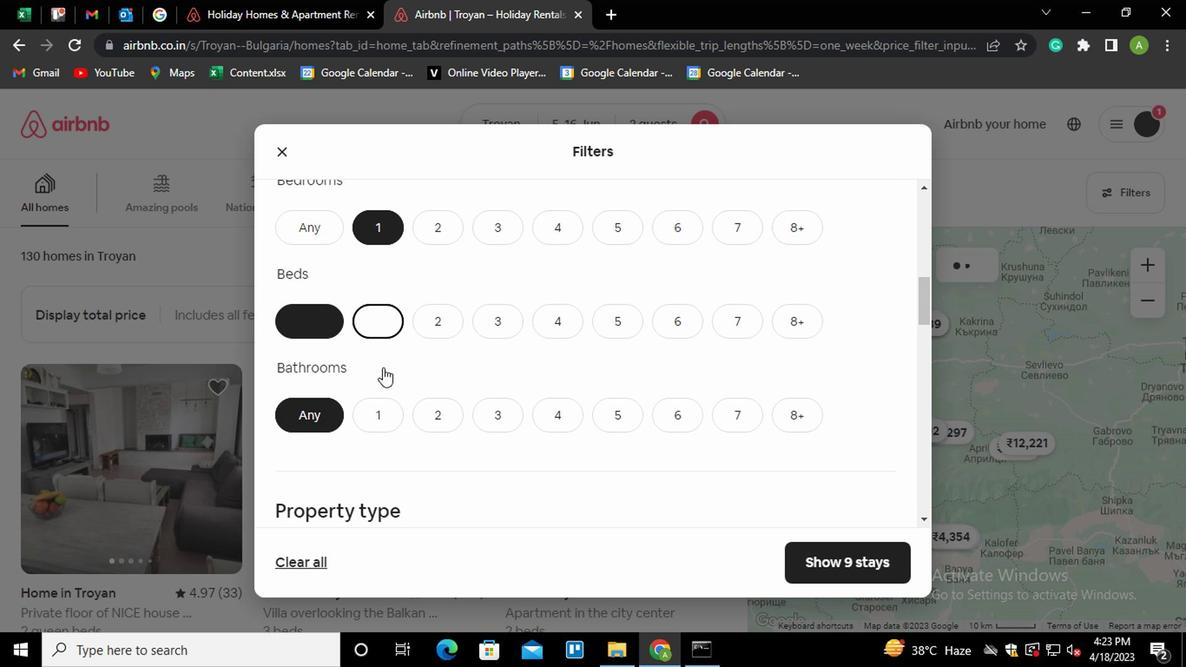 
Action: Mouse pressed left at (381, 407)
Screenshot: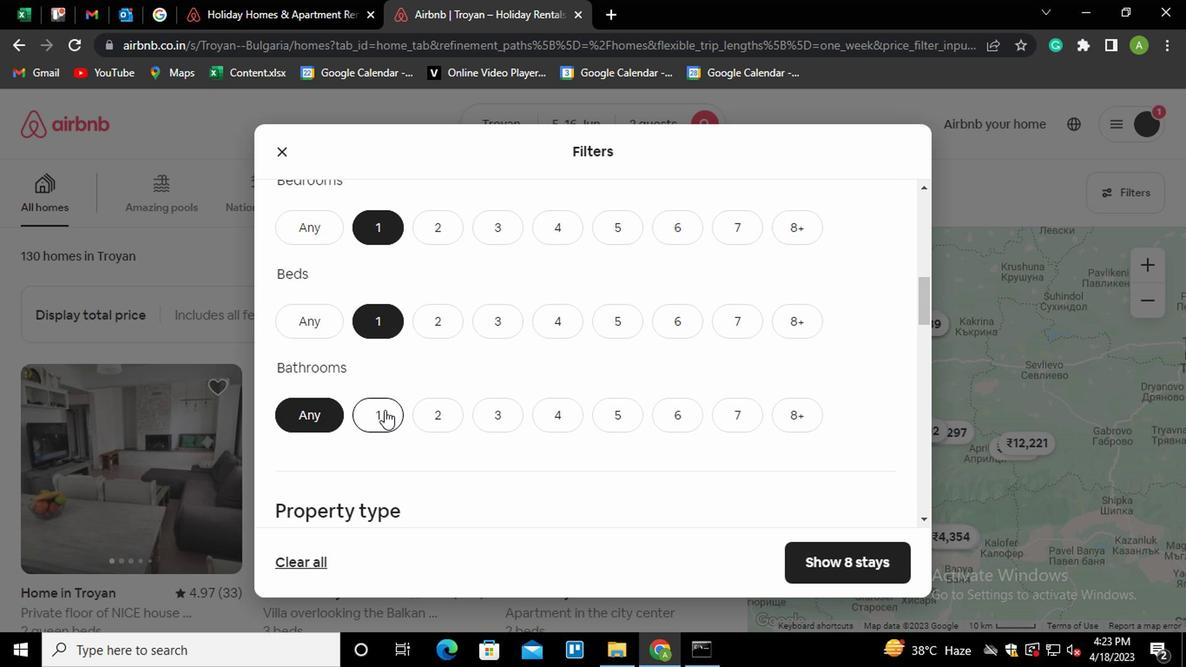 
Action: Mouse moved to (510, 404)
Screenshot: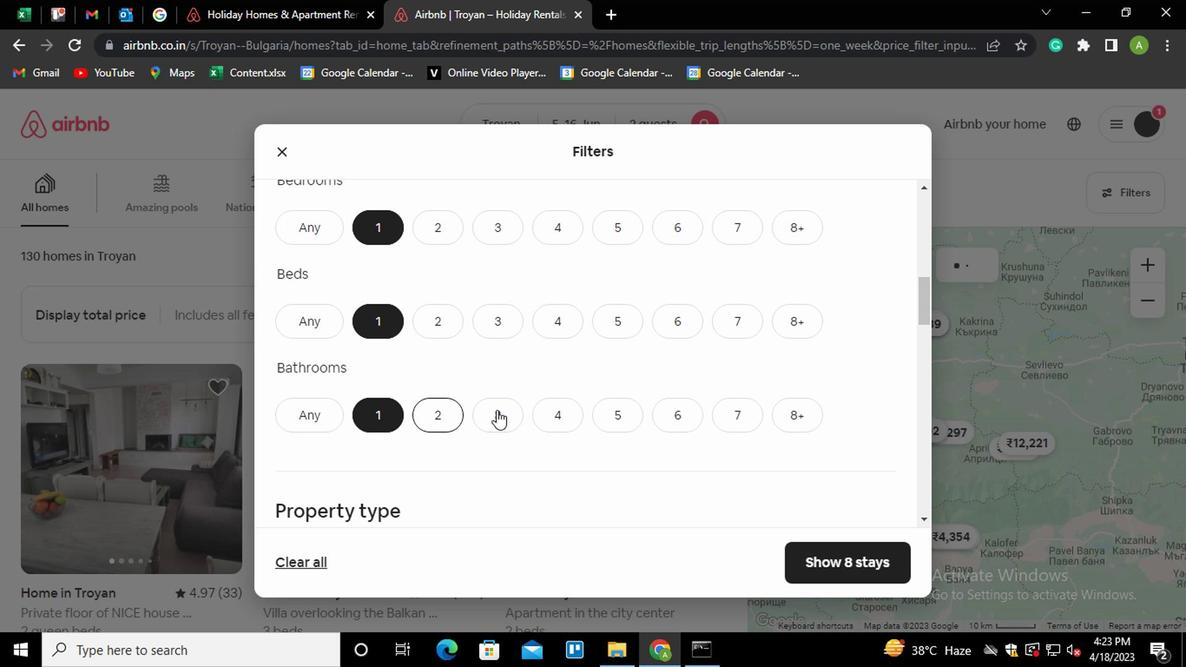 
Action: Mouse scrolled (510, 403) with delta (0, 0)
Screenshot: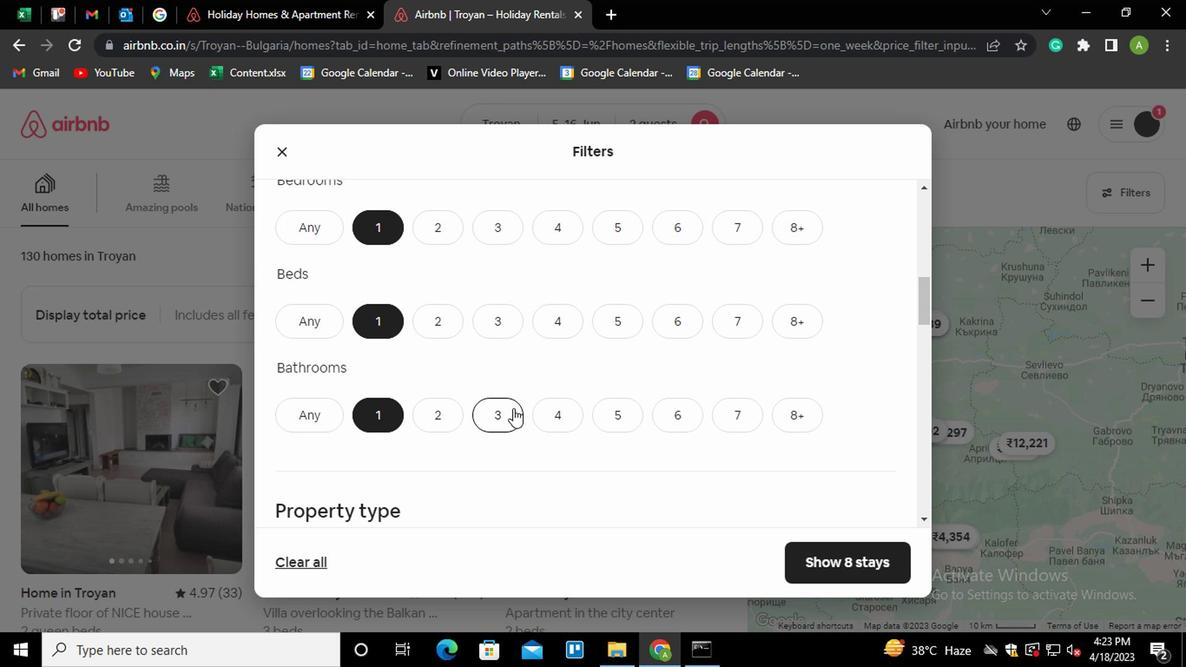 
Action: Mouse scrolled (510, 403) with delta (0, 0)
Screenshot: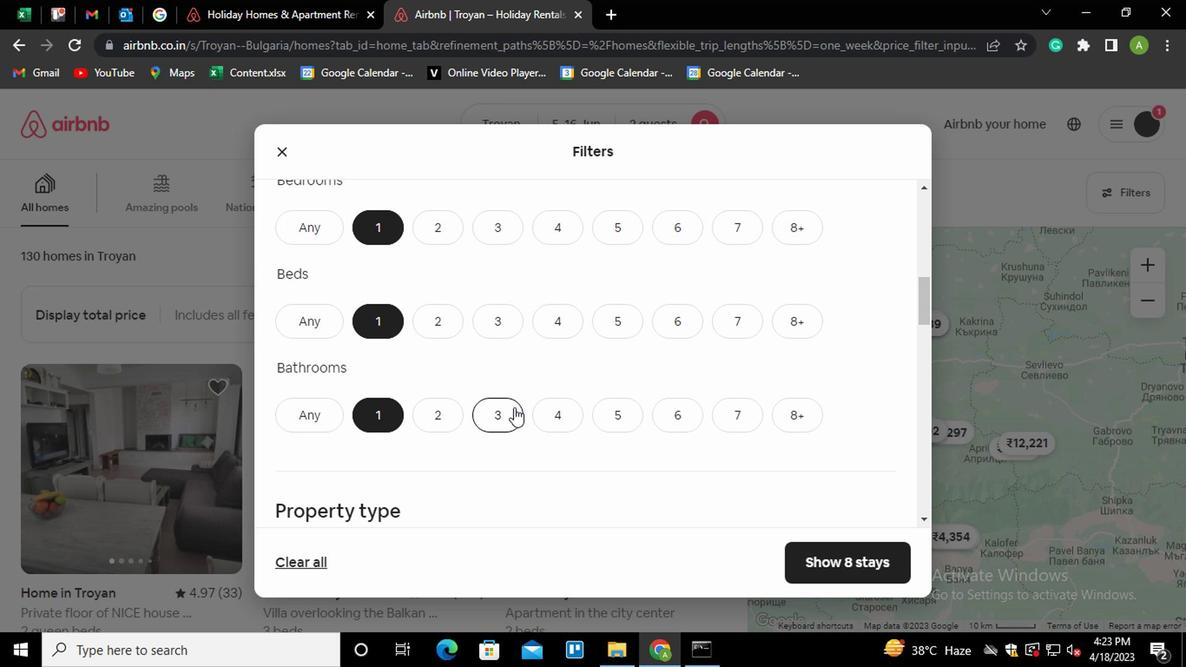
Action: Mouse moved to (783, 433)
Screenshot: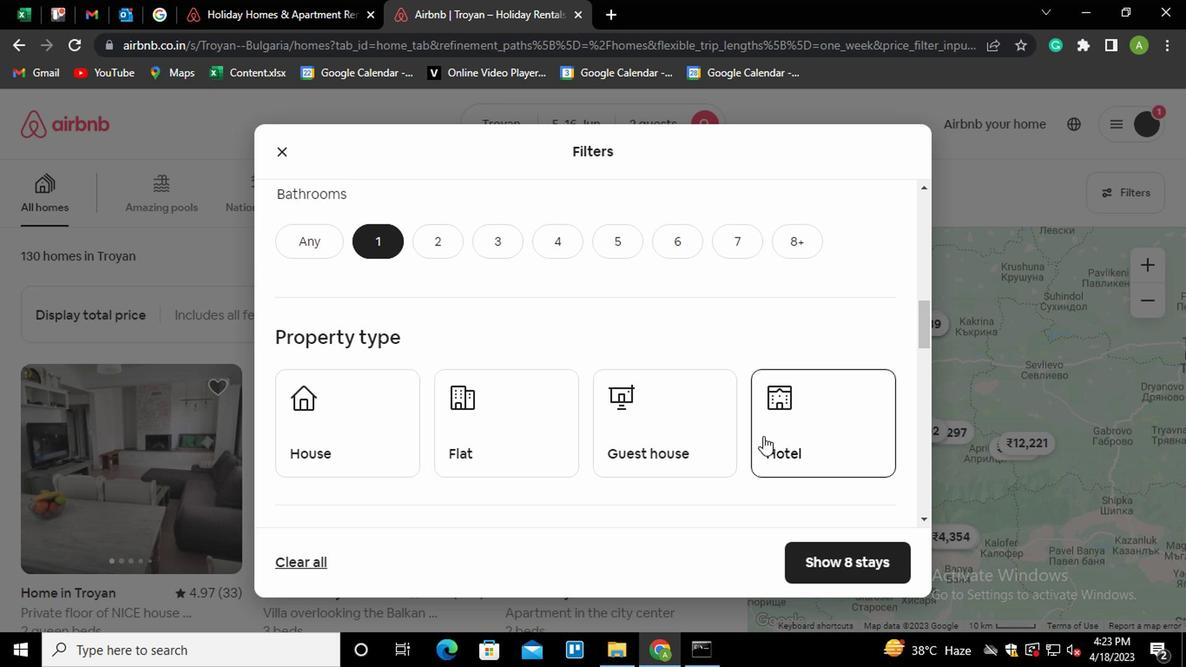 
Action: Mouse pressed left at (783, 433)
Screenshot: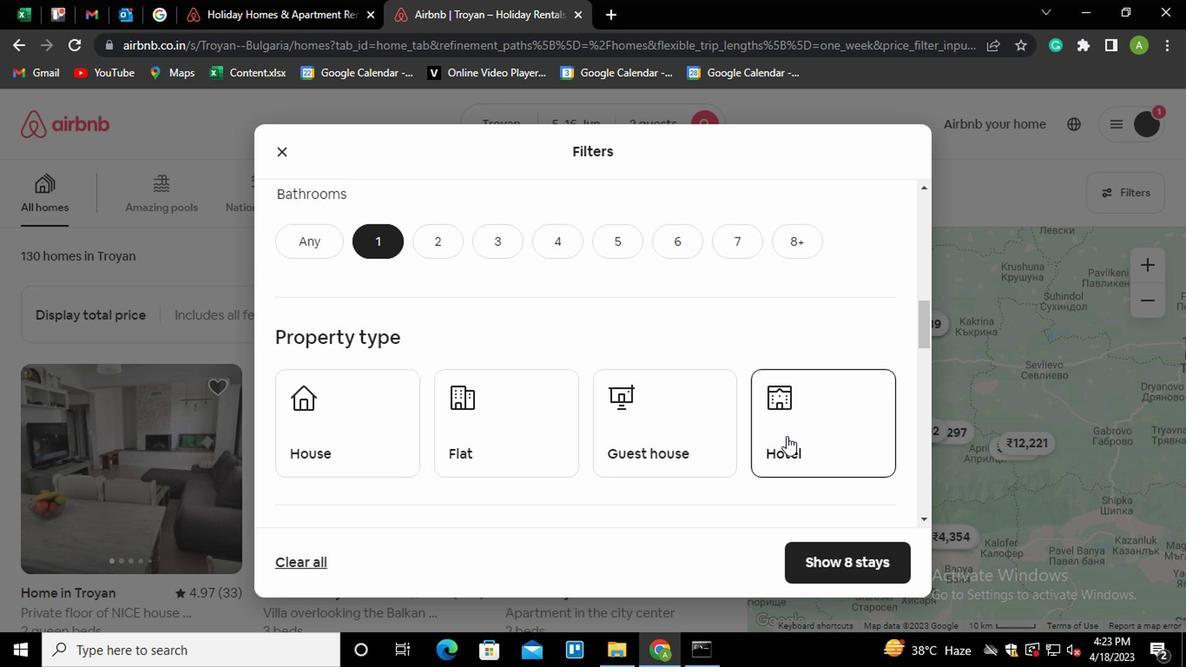 
Action: Mouse moved to (691, 431)
Screenshot: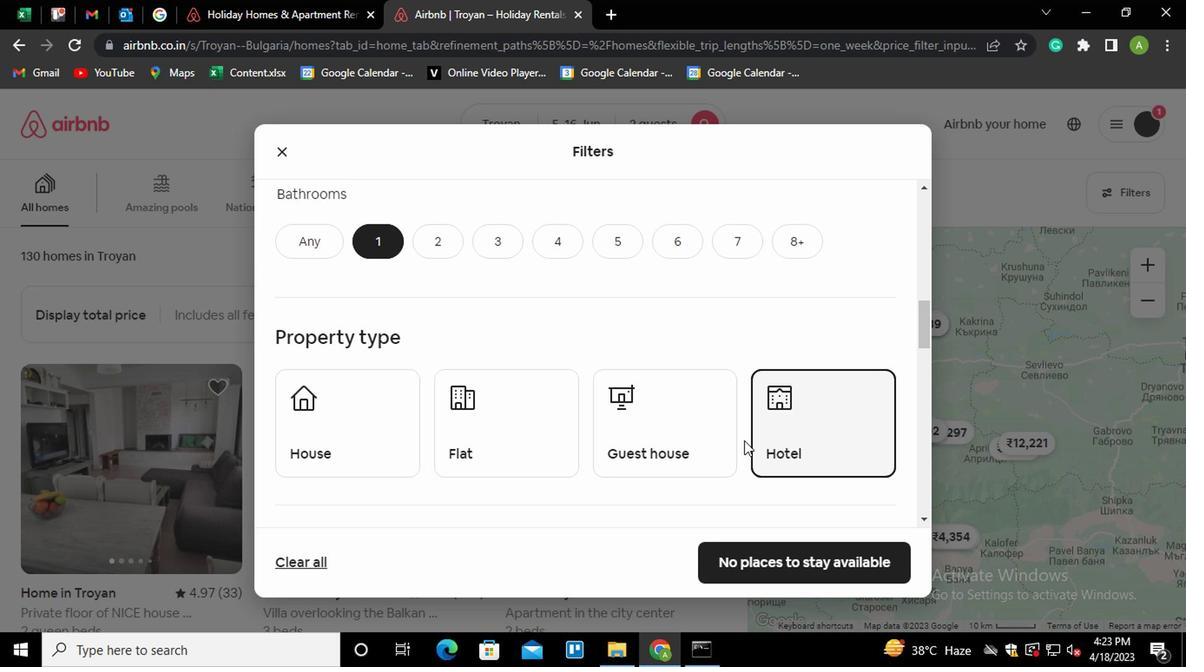 
Action: Mouse scrolled (691, 430) with delta (0, 0)
Screenshot: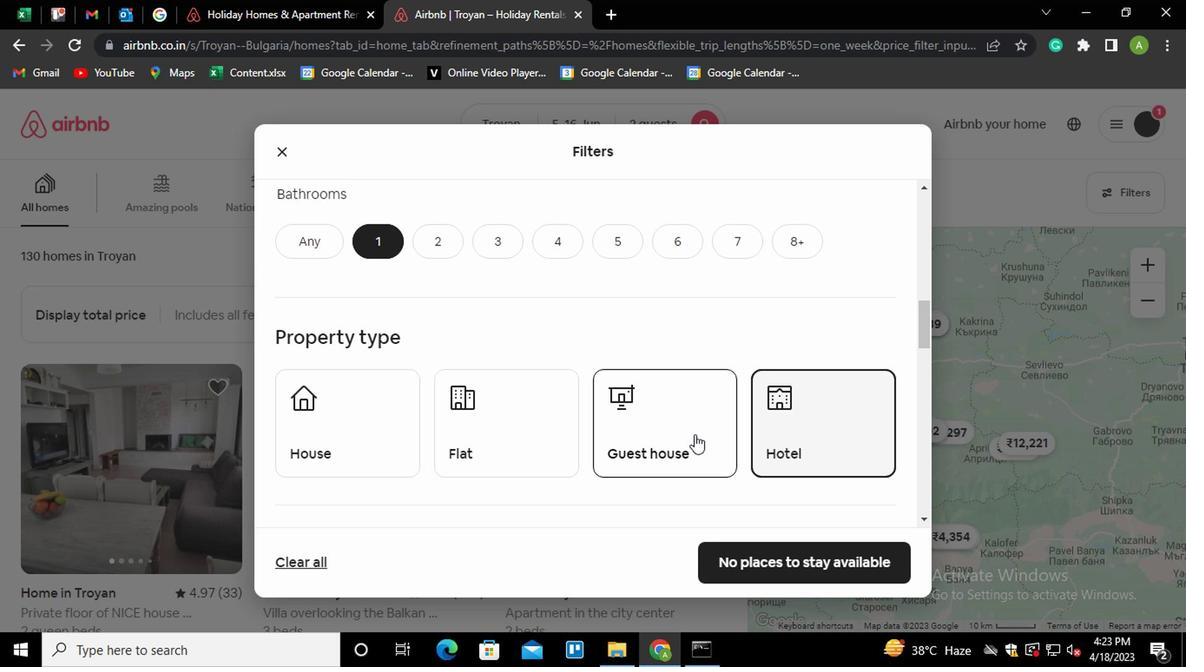 
Action: Mouse scrolled (691, 430) with delta (0, 0)
Screenshot: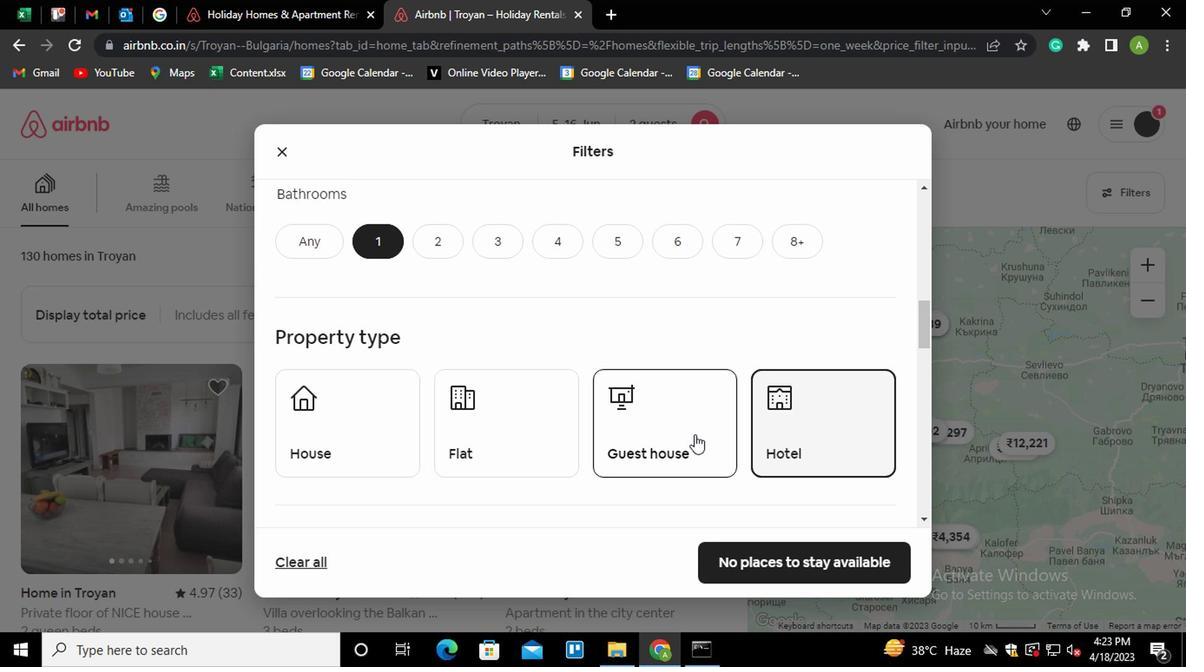 
Action: Mouse scrolled (691, 430) with delta (0, 0)
Screenshot: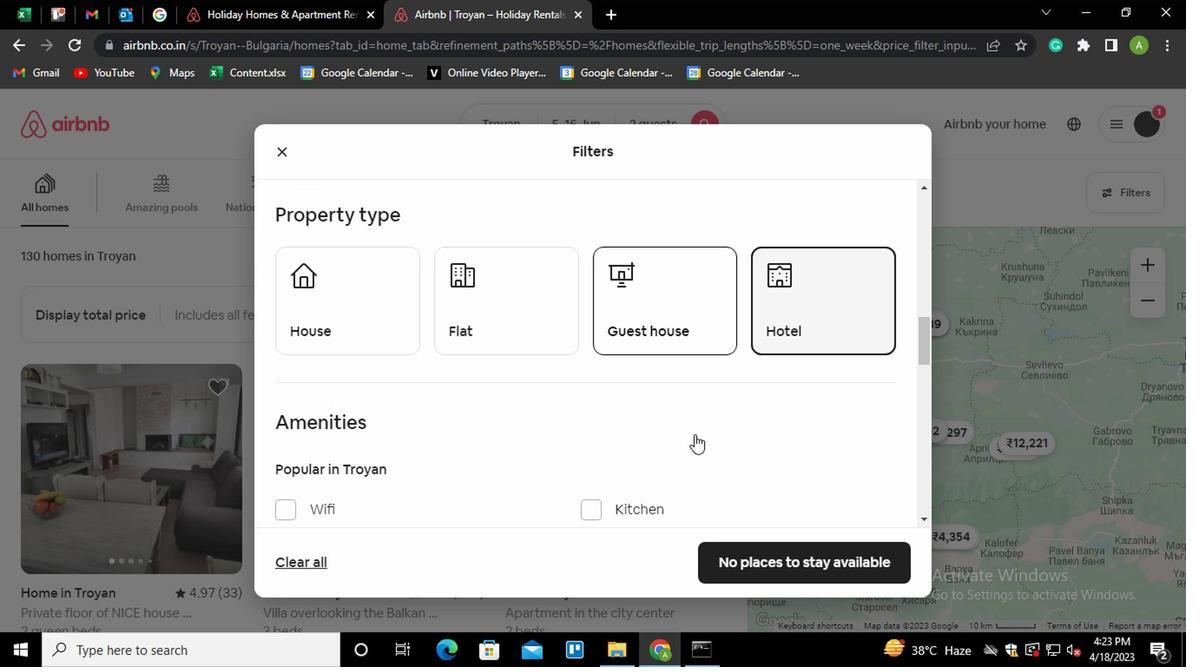 
Action: Mouse scrolled (691, 430) with delta (0, 0)
Screenshot: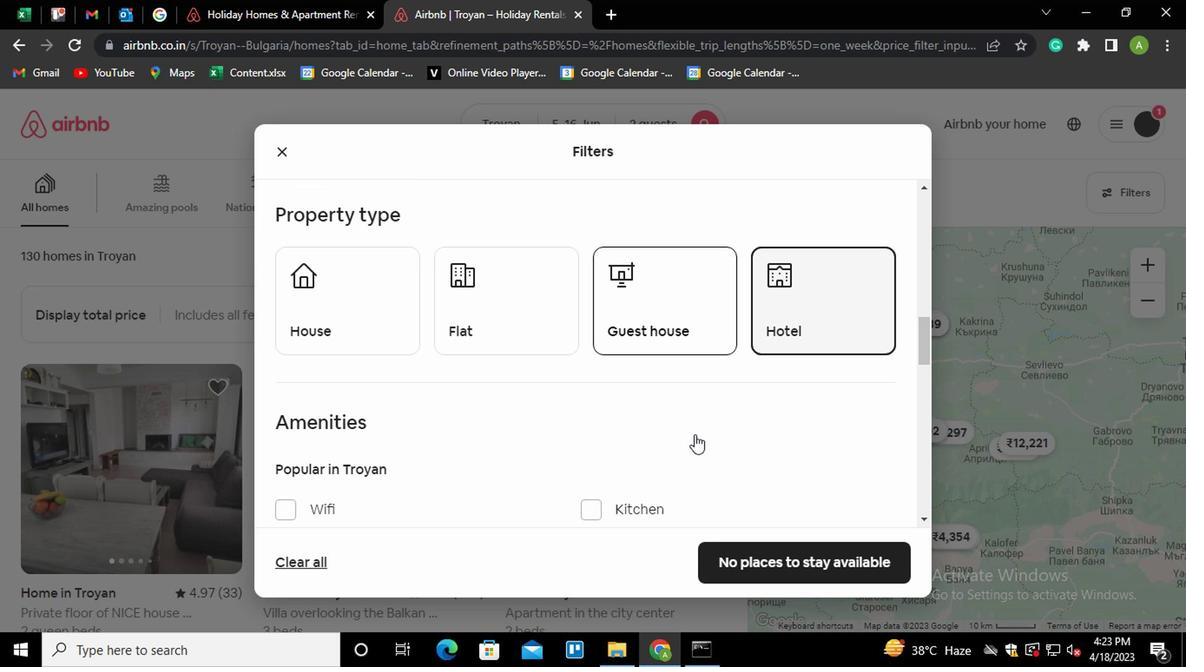 
Action: Mouse scrolled (691, 430) with delta (0, 0)
Screenshot: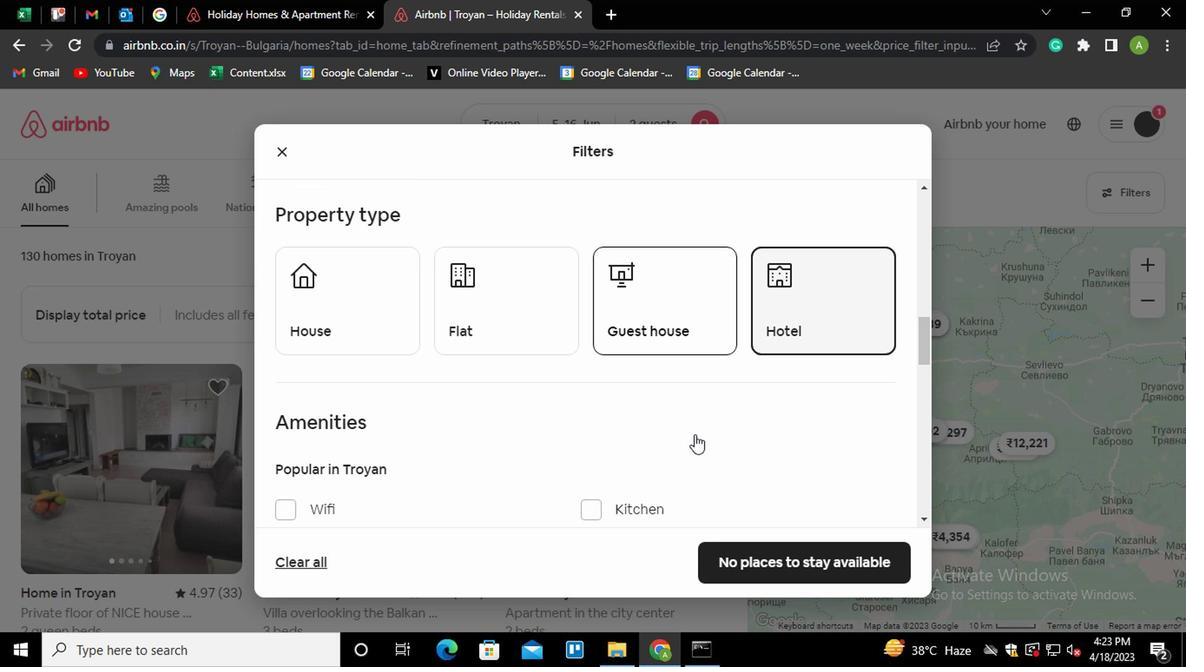 
Action: Mouse scrolled (691, 432) with delta (0, 1)
Screenshot: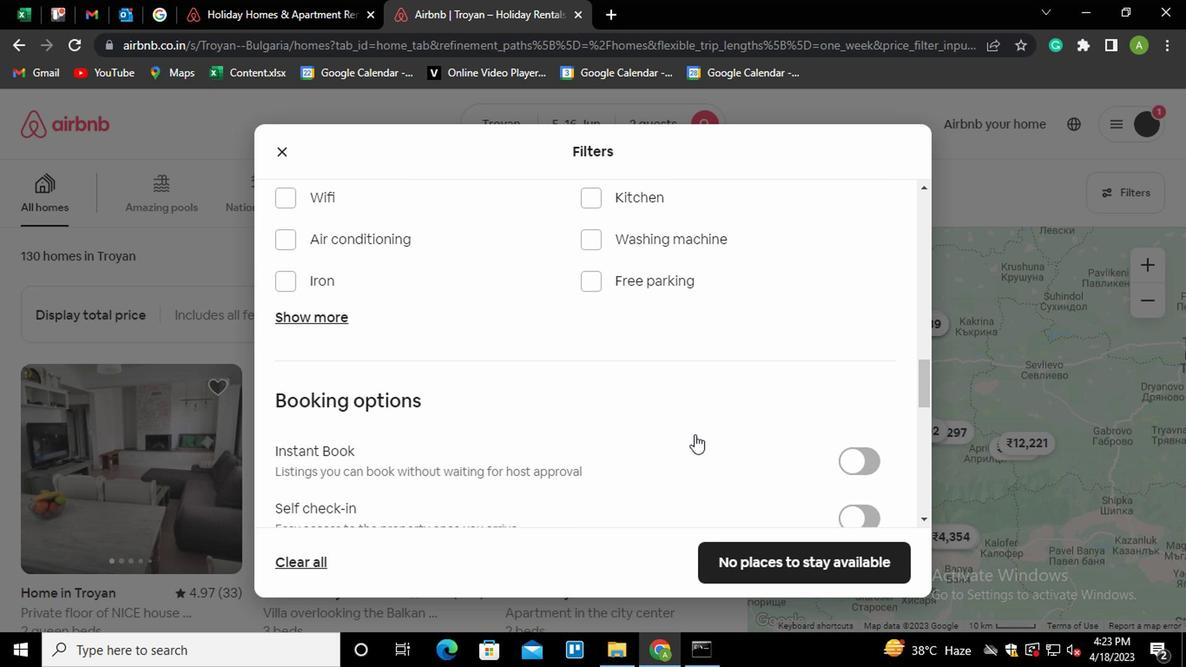 
Action: Mouse scrolled (691, 432) with delta (0, 1)
Screenshot: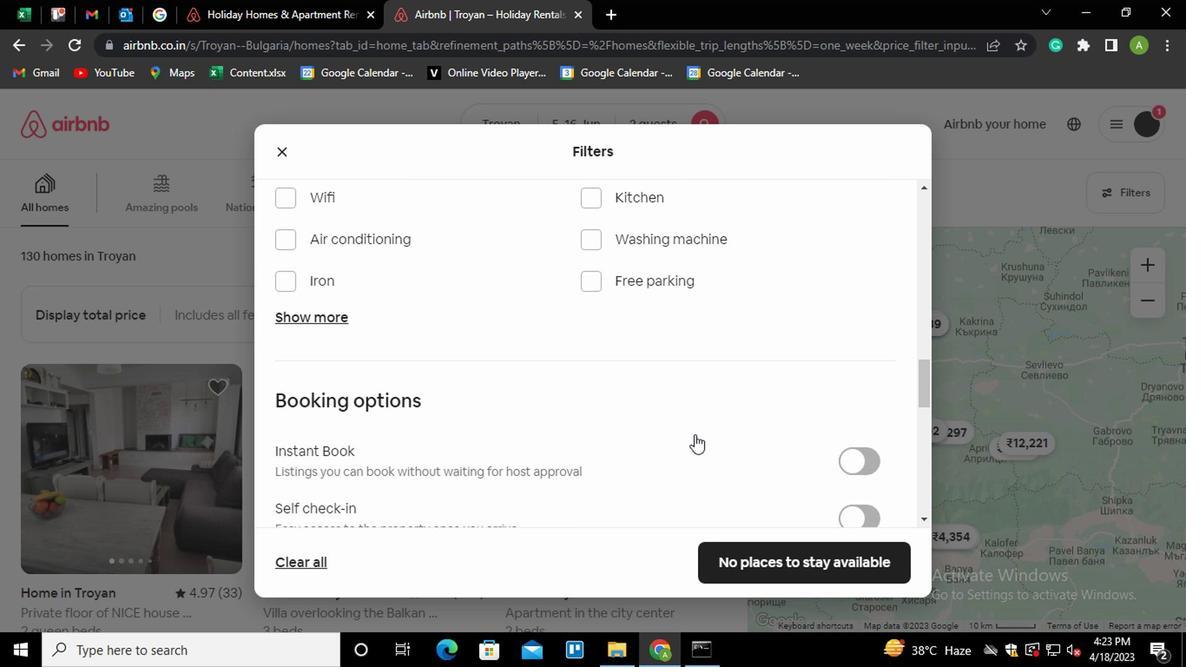 
Action: Mouse scrolled (691, 432) with delta (0, 1)
Screenshot: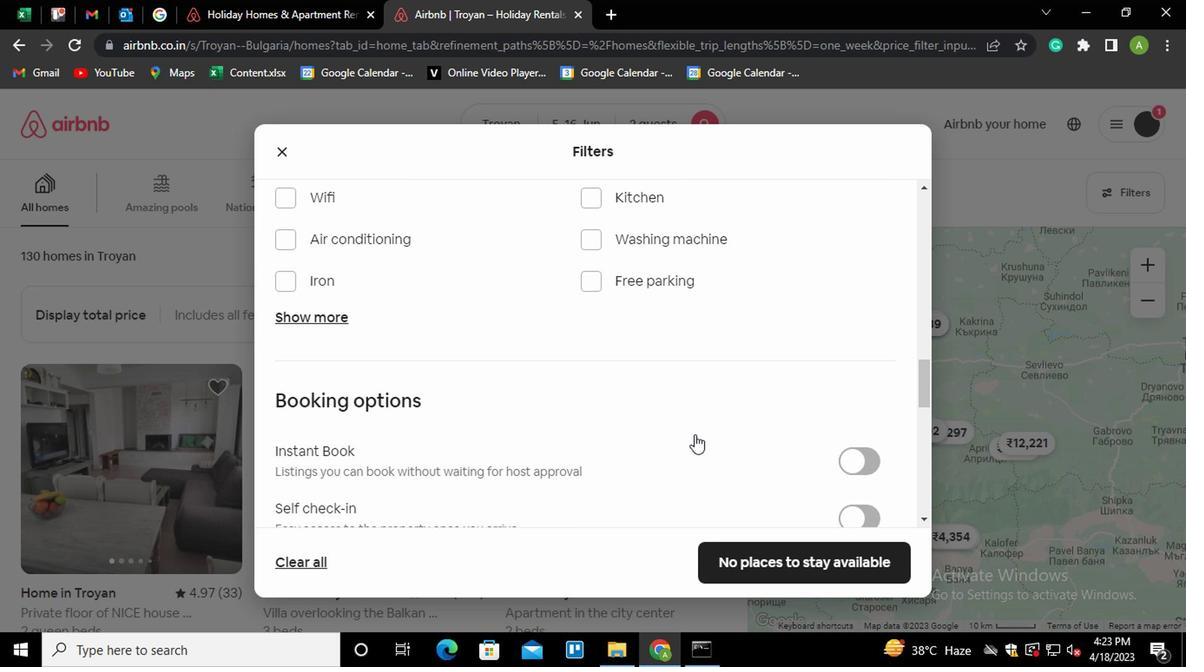
Action: Mouse moved to (799, 392)
Screenshot: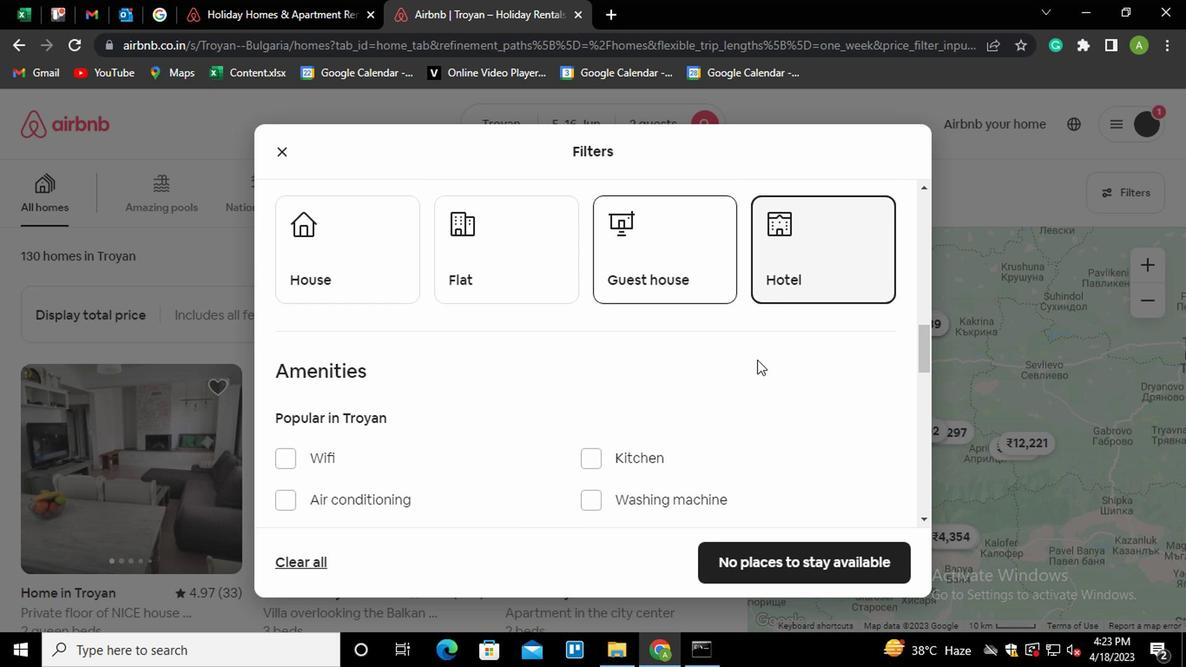 
Action: Mouse scrolled (799, 392) with delta (0, 0)
Screenshot: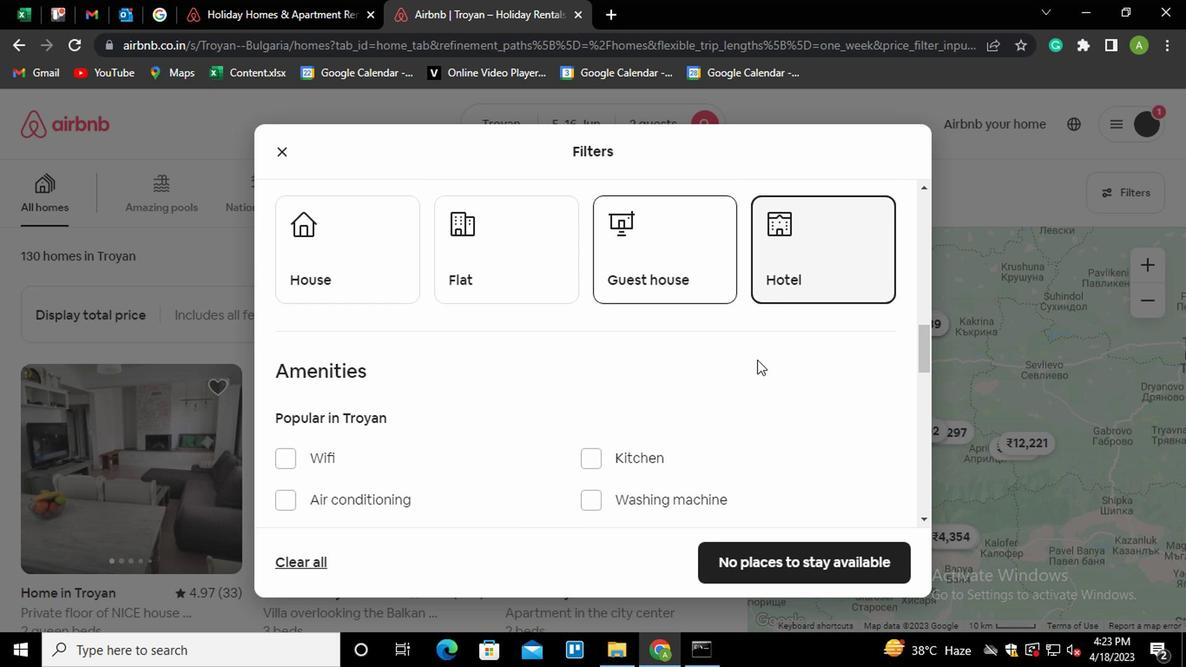 
Action: Mouse scrolled (799, 392) with delta (0, 0)
Screenshot: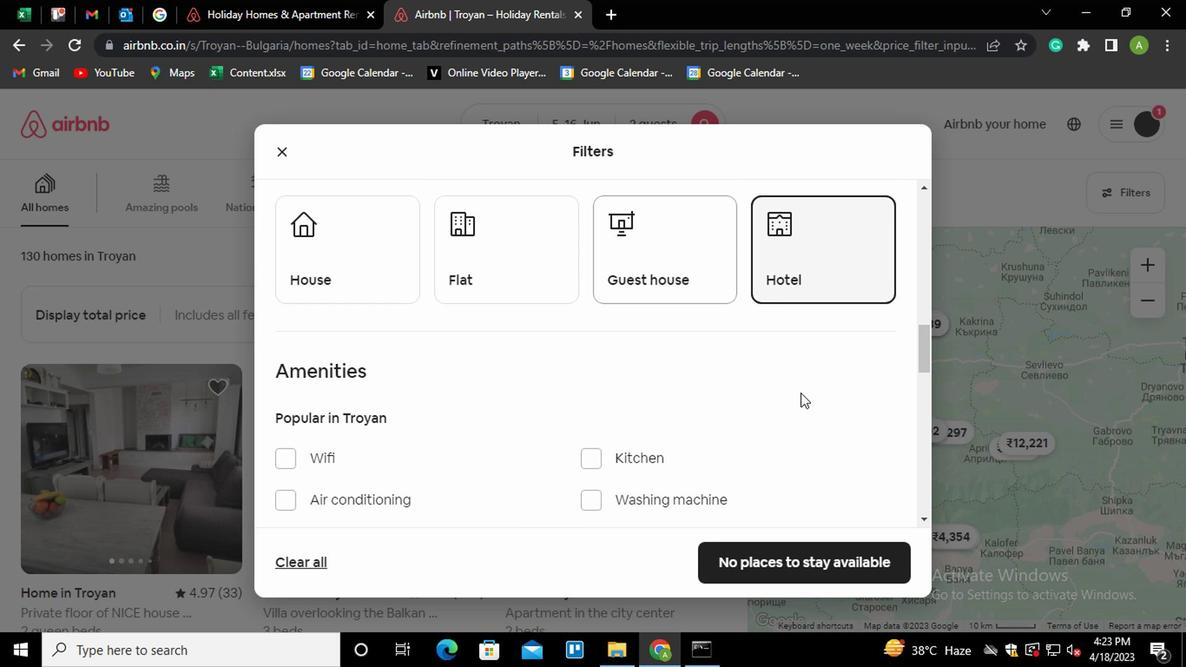 
Action: Mouse scrolled (799, 392) with delta (0, 0)
Screenshot: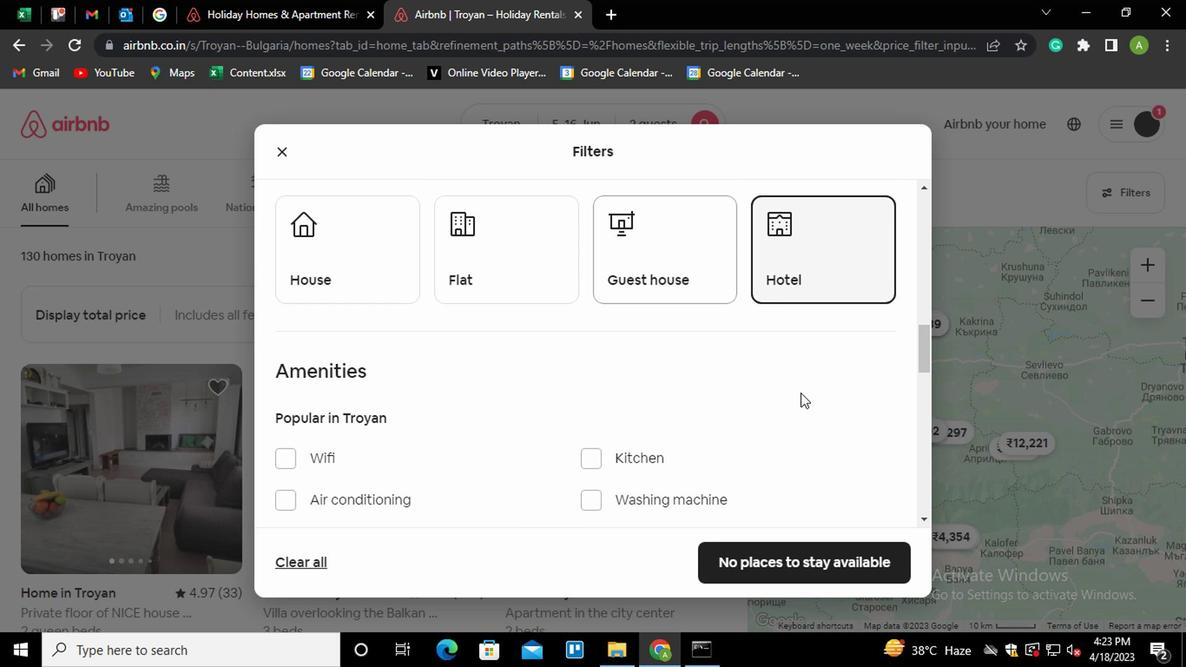 
Action: Mouse moved to (856, 510)
Screenshot: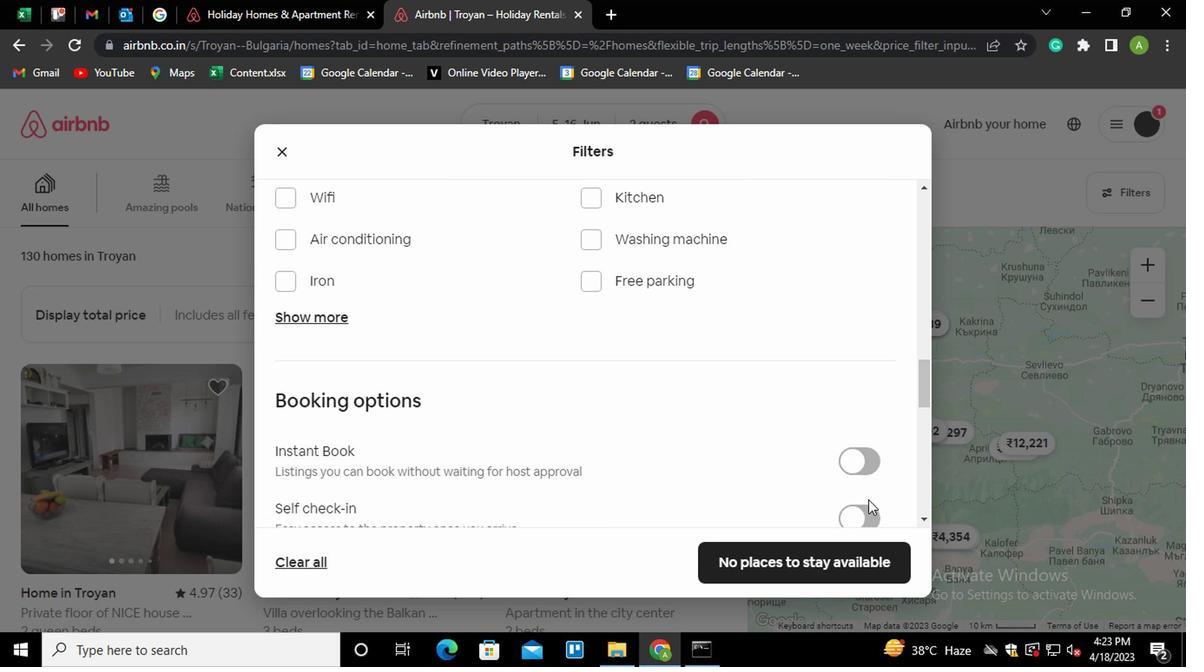 
Action: Mouse pressed left at (856, 510)
Screenshot: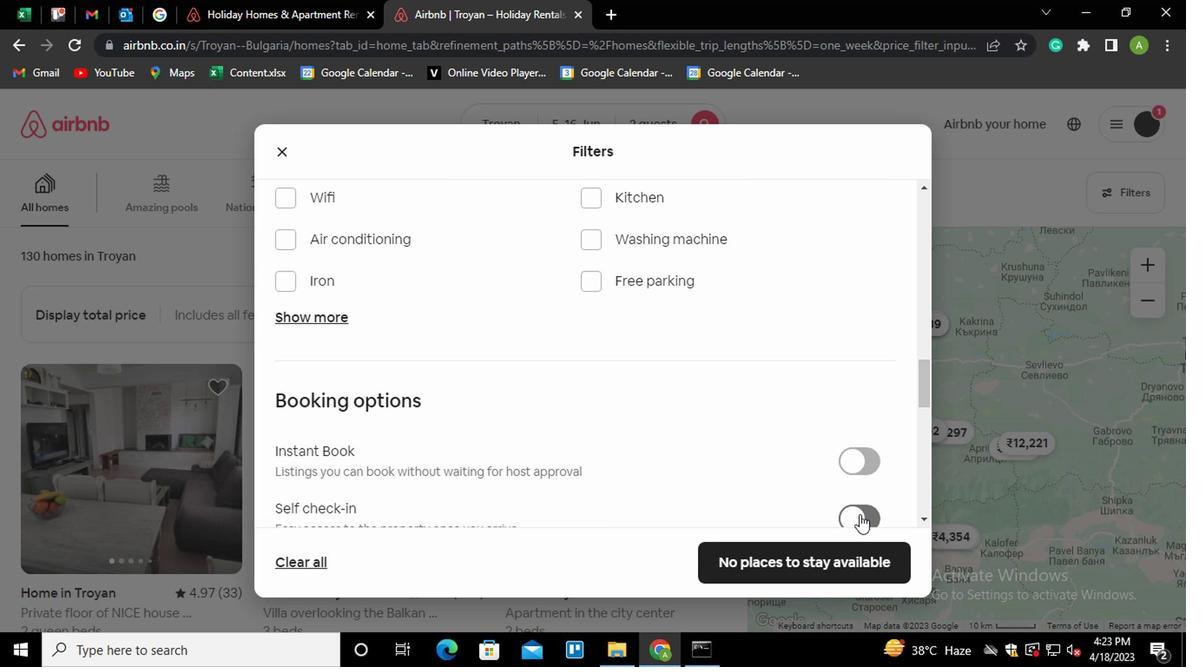 
Action: Mouse moved to (736, 400)
Screenshot: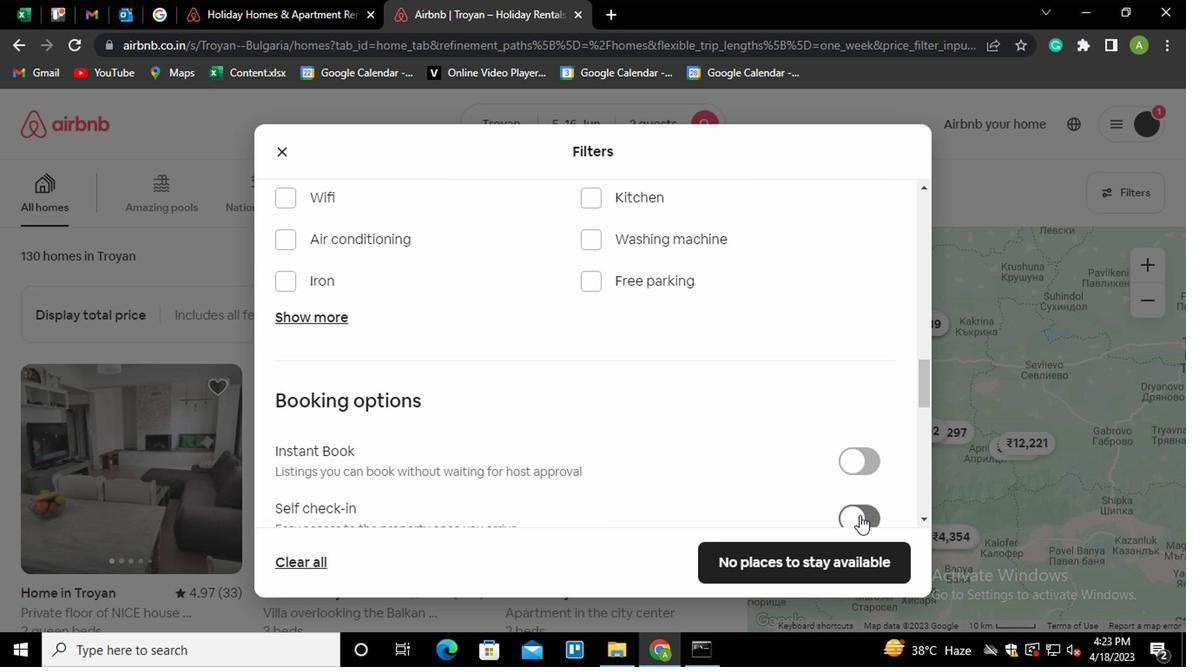 
Action: Mouse scrolled (736, 399) with delta (0, -1)
Screenshot: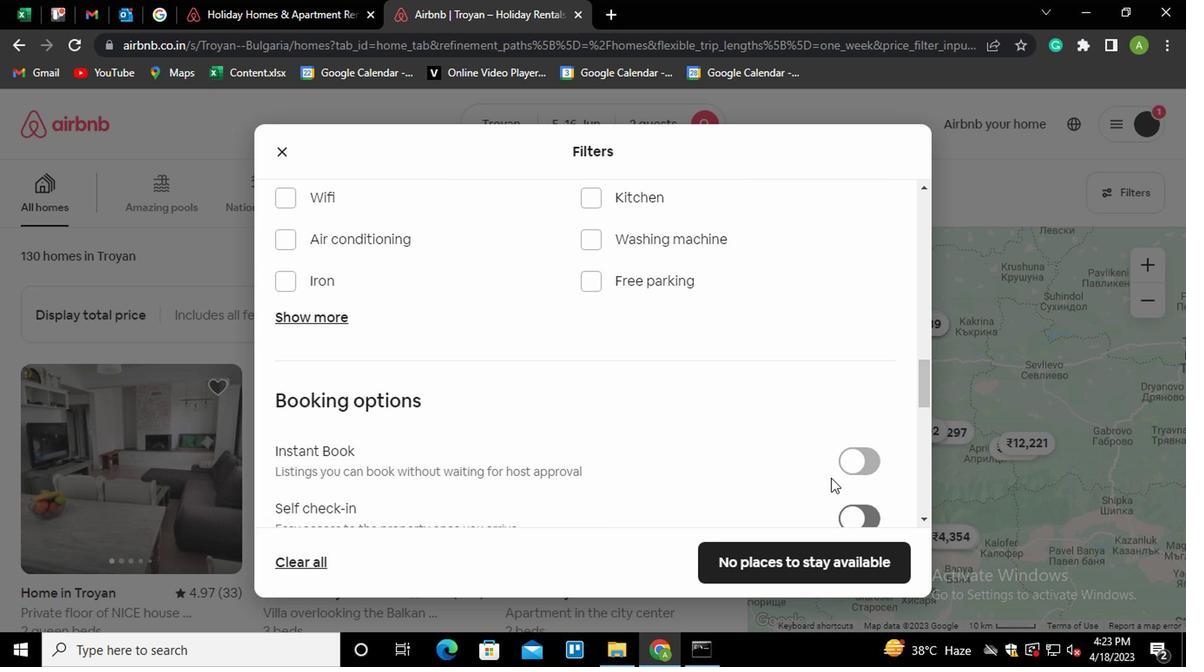 
Action: Mouse scrolled (736, 399) with delta (0, -1)
Screenshot: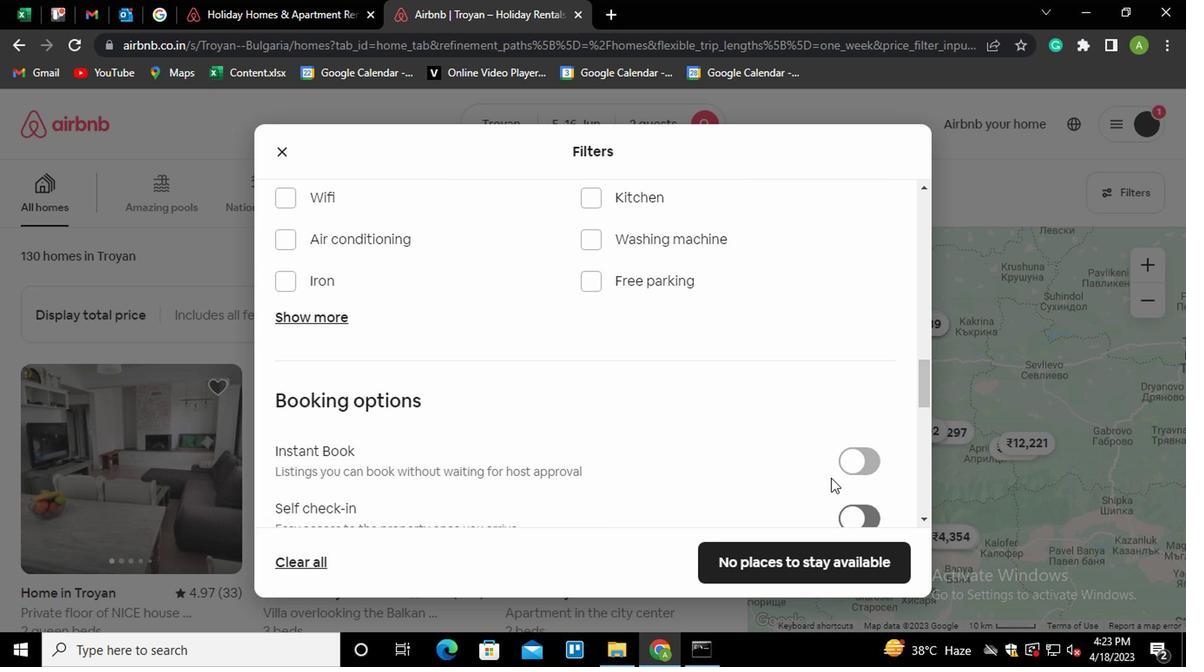 
Action: Mouse scrolled (736, 399) with delta (0, -1)
Screenshot: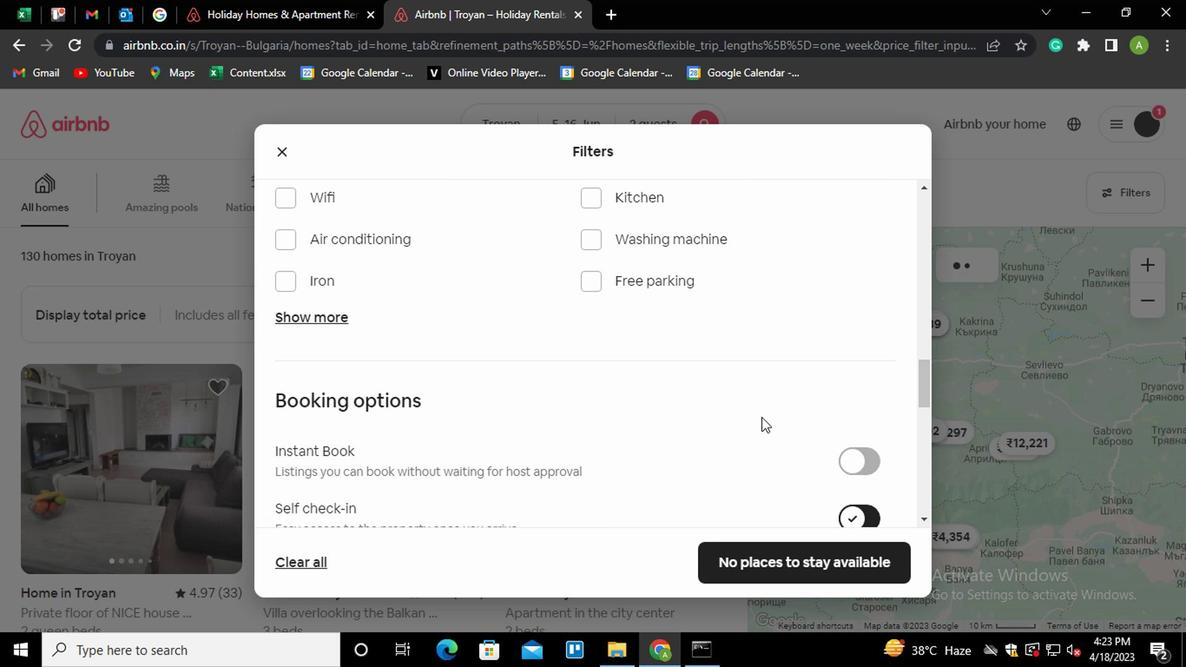 
Action: Mouse scrolled (736, 399) with delta (0, -1)
Screenshot: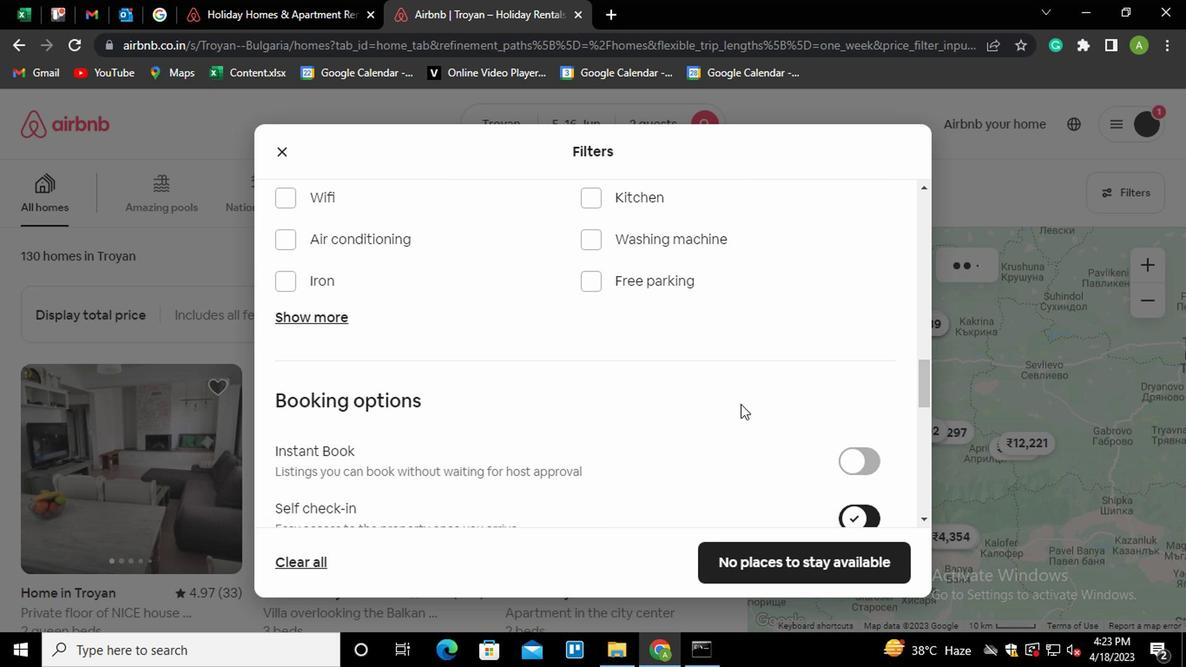 
Action: Mouse moved to (736, 400)
Screenshot: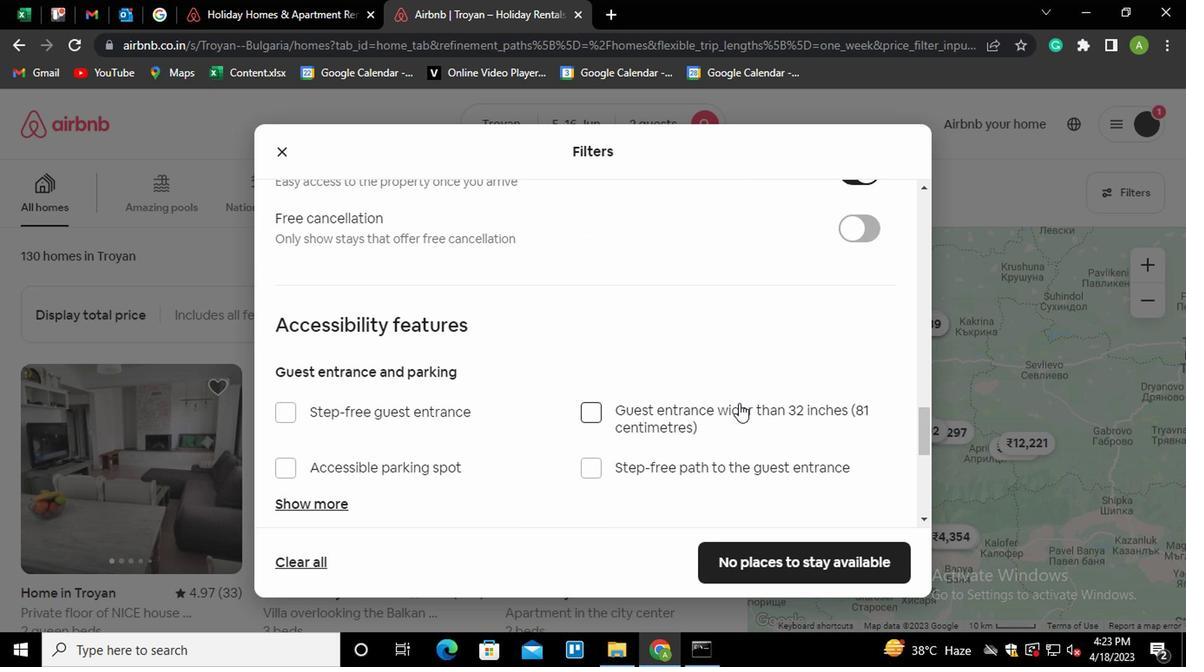 
Action: Mouse scrolled (736, 399) with delta (0, -1)
Screenshot: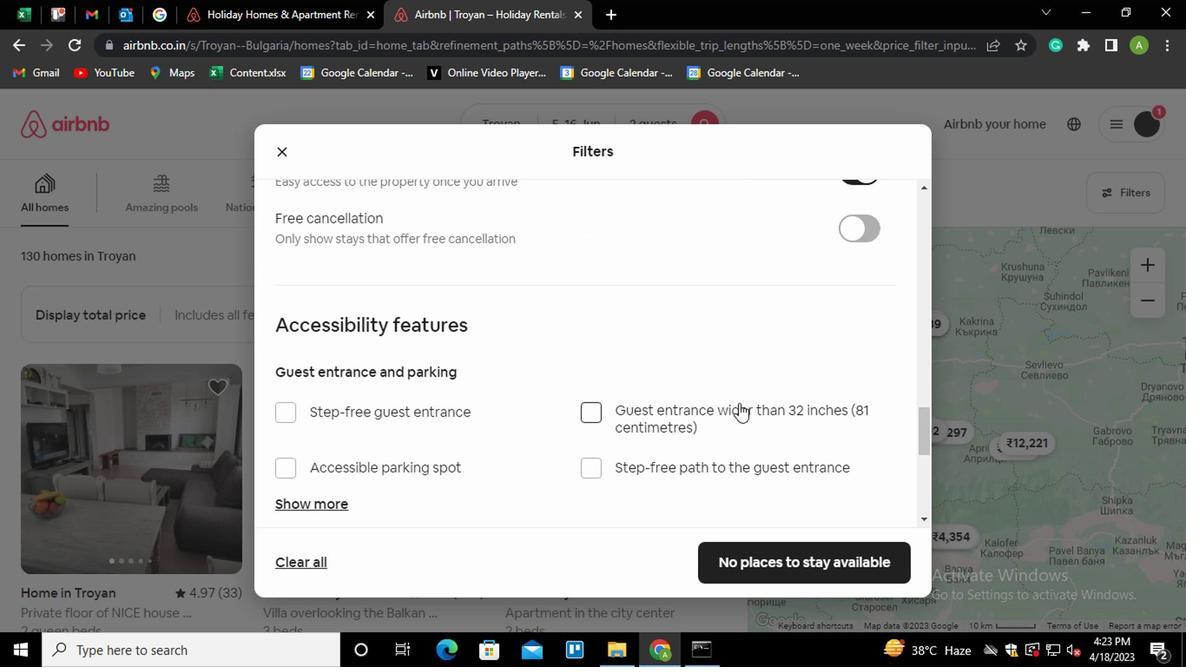 
Action: Mouse moved to (736, 400)
Screenshot: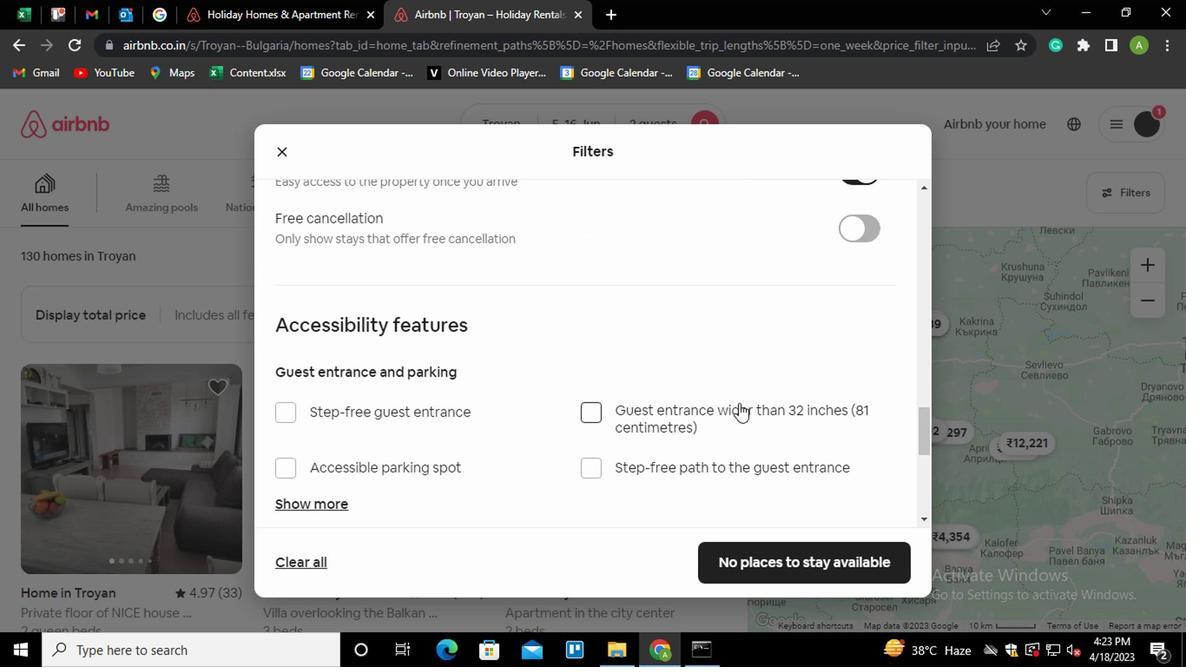 
Action: Mouse scrolled (736, 399) with delta (0, -1)
Screenshot: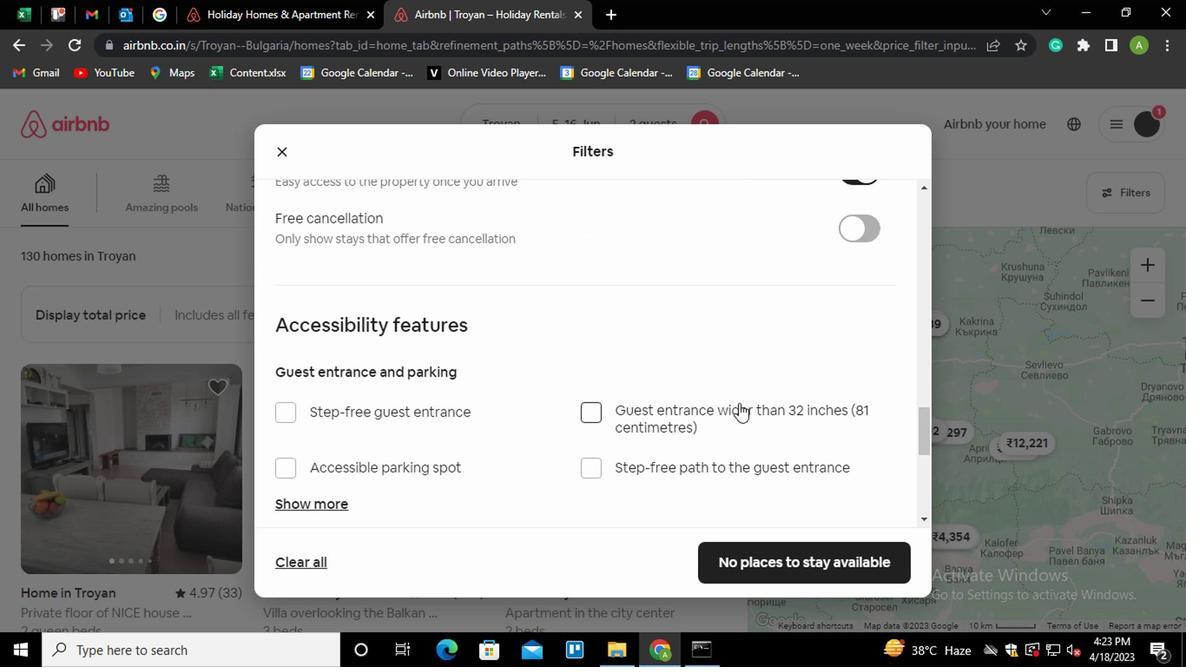 
Action: Mouse scrolled (736, 399) with delta (0, -1)
Screenshot: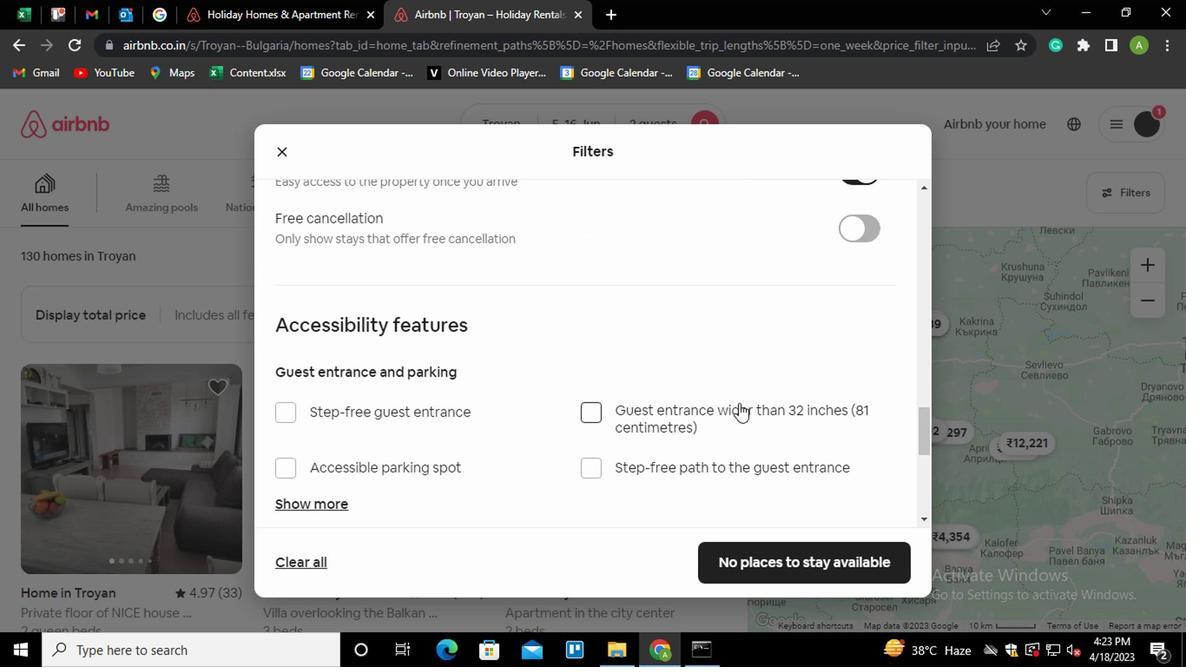 
Action: Mouse scrolled (736, 399) with delta (0, -1)
Screenshot: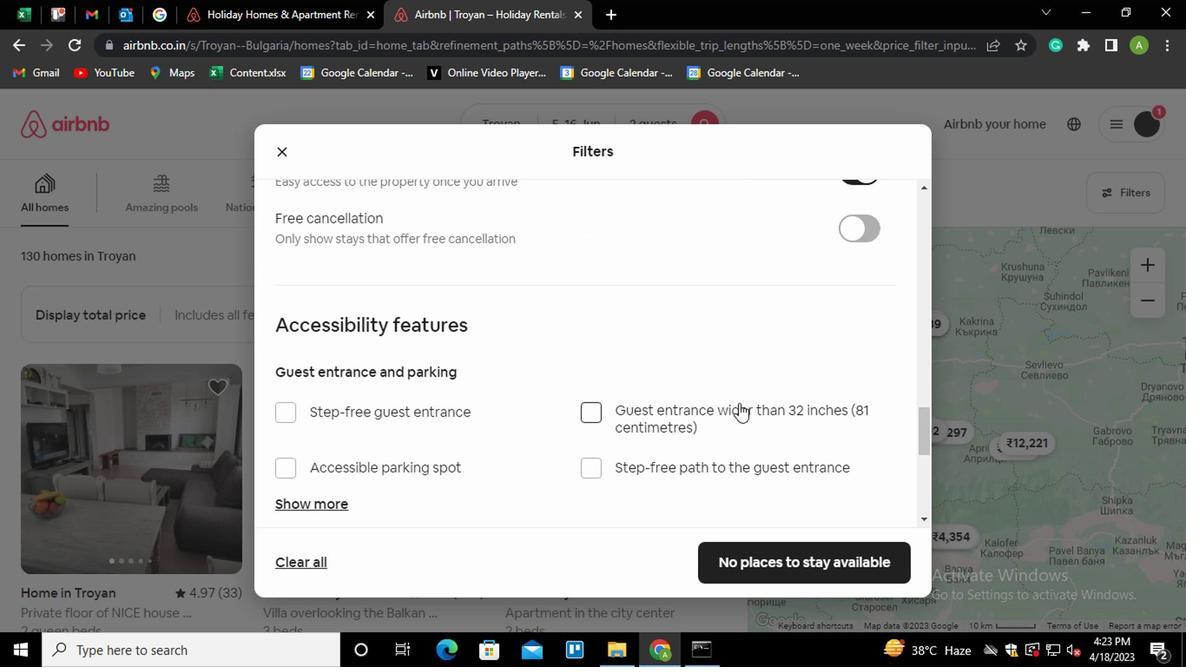 
Action: Mouse scrolled (736, 399) with delta (0, -1)
Screenshot: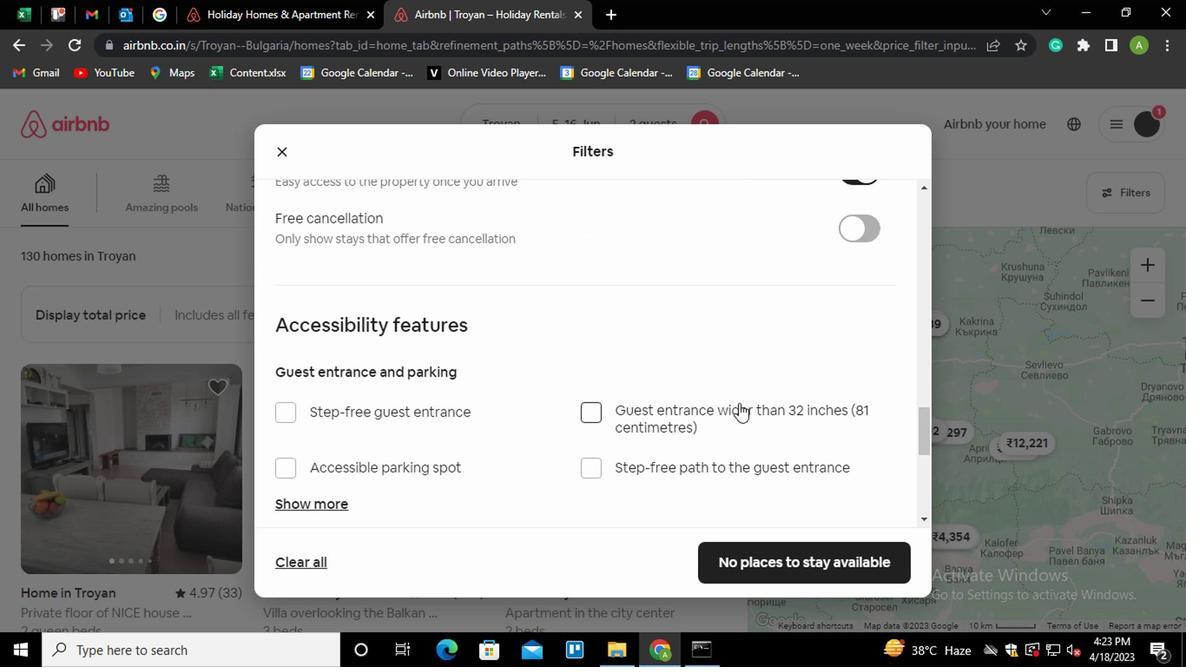 
Action: Mouse moved to (308, 403)
Screenshot: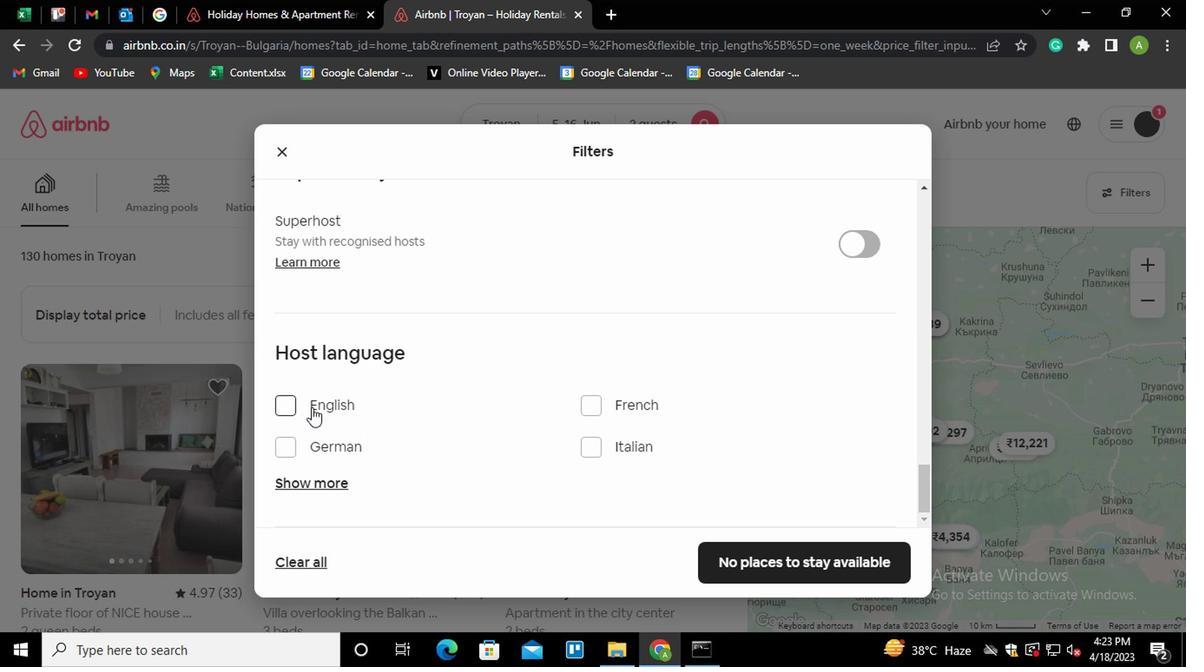 
Action: Mouse pressed left at (308, 403)
Screenshot: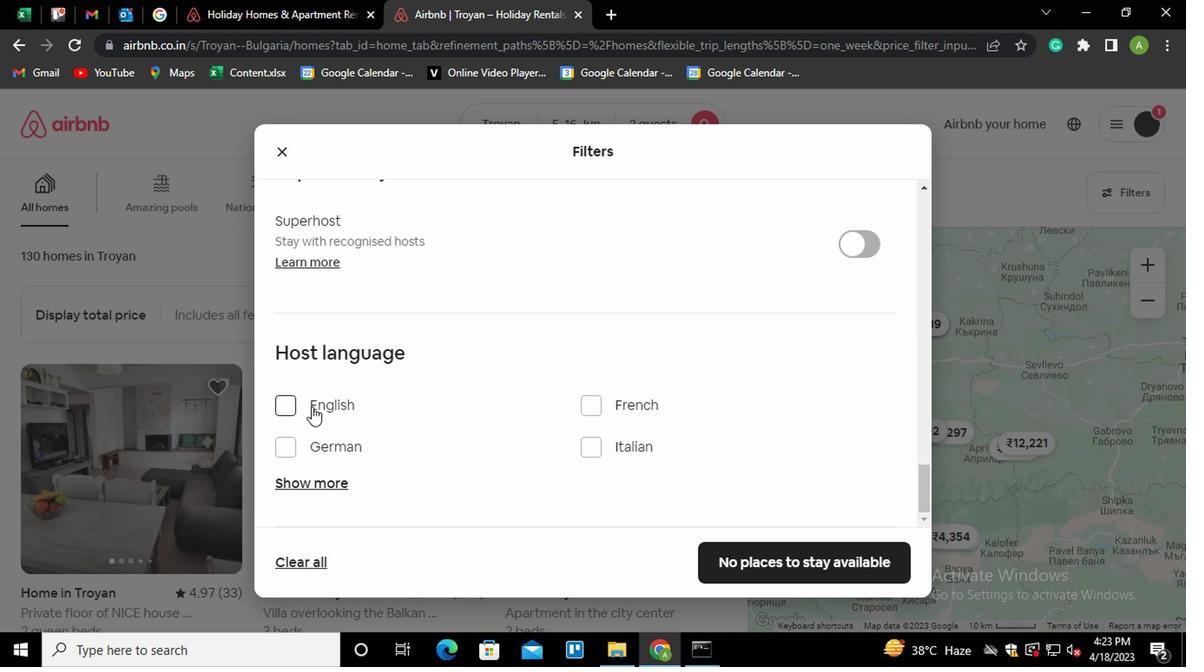 
Action: Mouse moved to (508, 439)
Screenshot: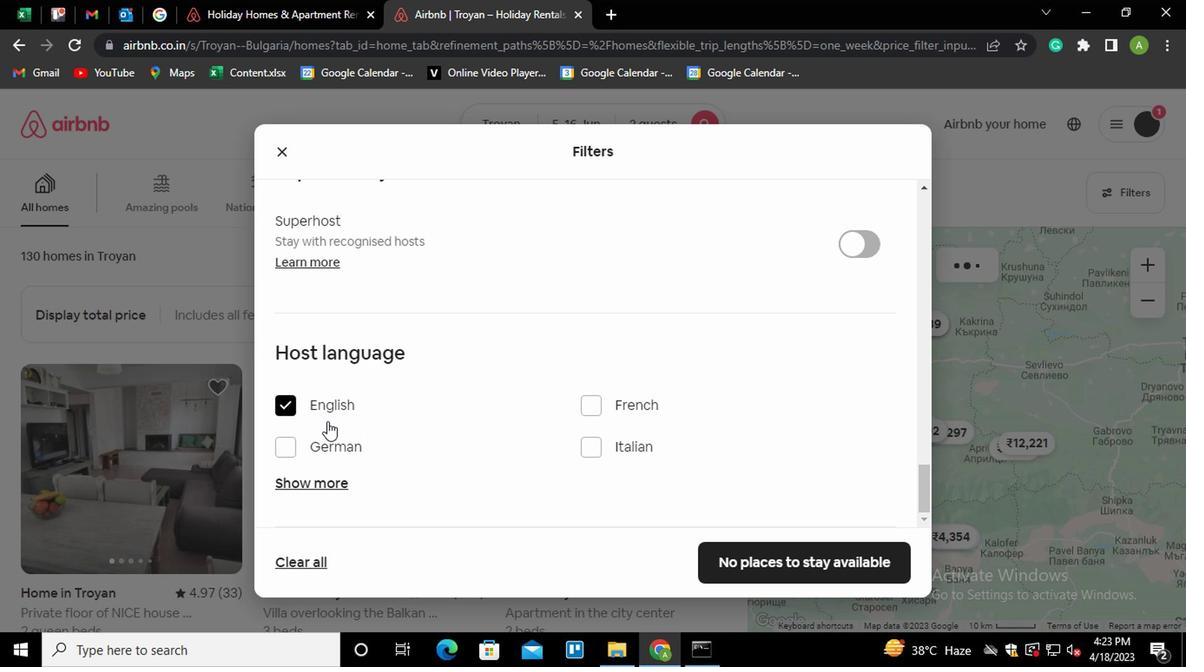 
Action: Mouse scrolled (508, 437) with delta (0, -1)
Screenshot: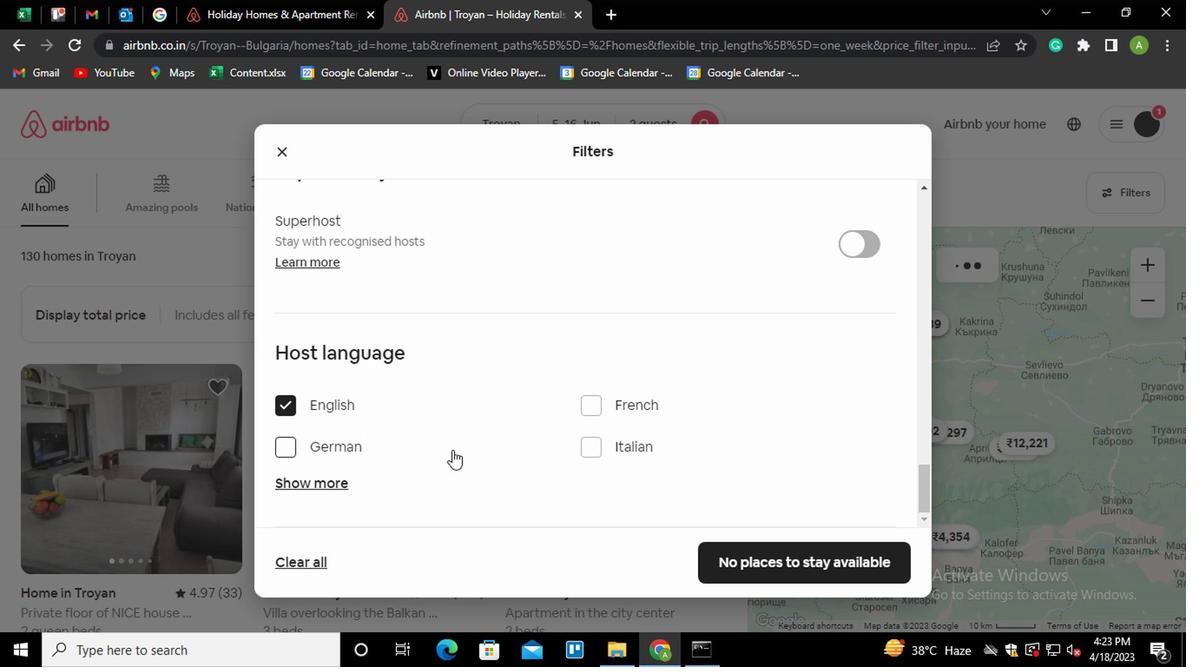 
Action: Mouse moved to (789, 557)
Screenshot: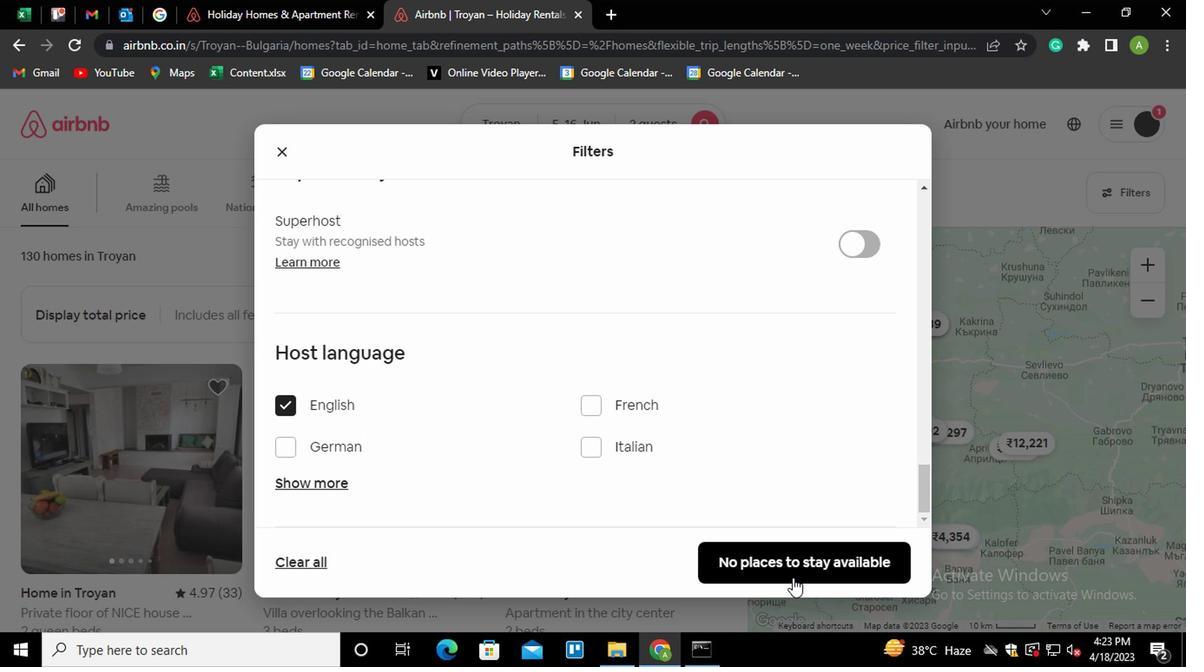 
Action: Mouse pressed left at (789, 557)
Screenshot: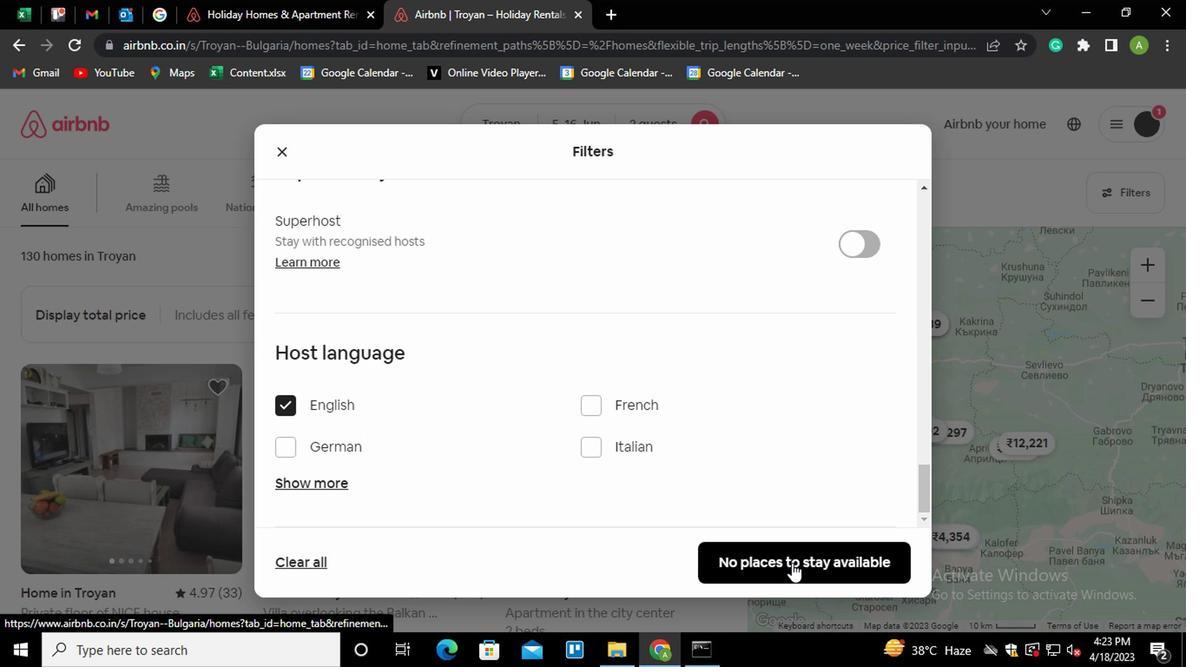 
